 Task: Create a rule when custom fields attachments is set to a date between 1 and 7 working days ago by anyone.
Action: Mouse moved to (1018, 87)
Screenshot: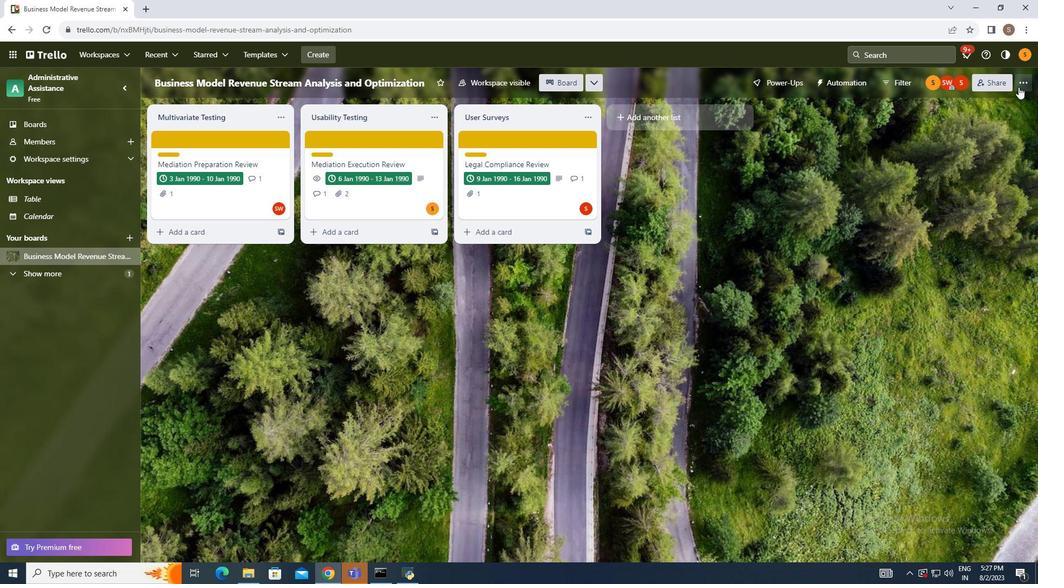 
Action: Mouse pressed left at (1018, 87)
Screenshot: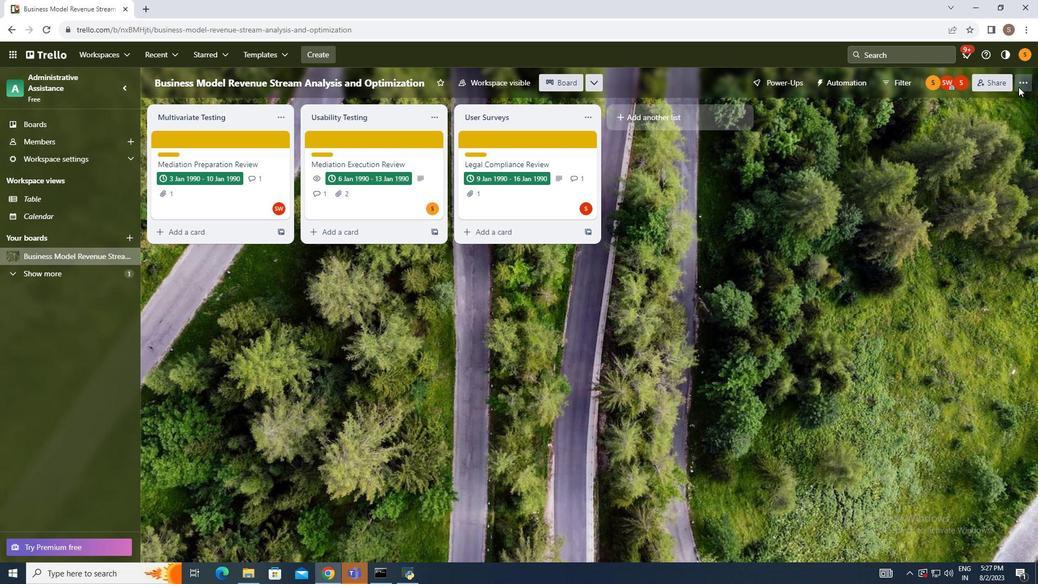 
Action: Mouse moved to (949, 230)
Screenshot: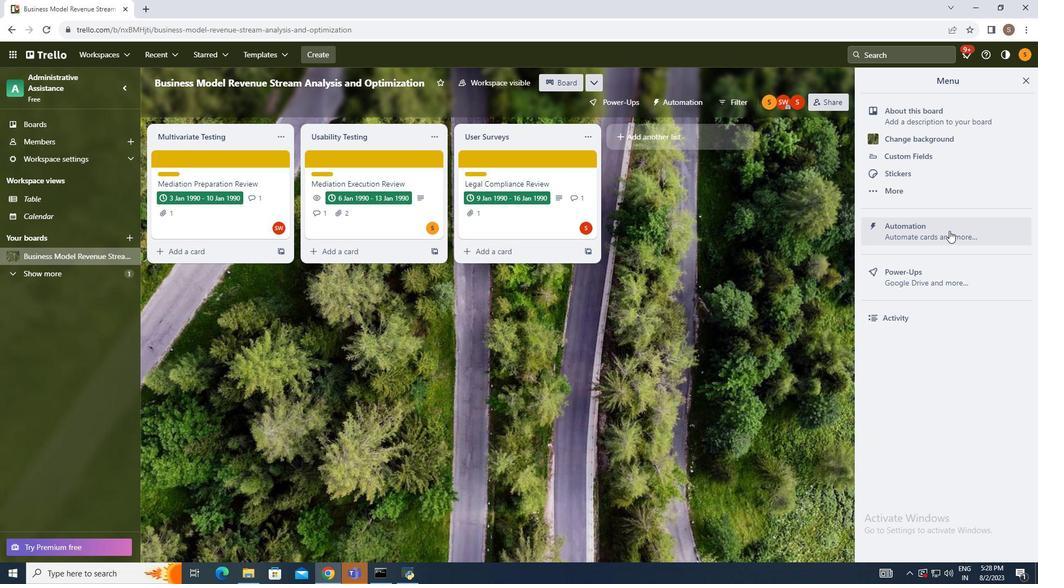 
Action: Mouse pressed left at (949, 230)
Screenshot: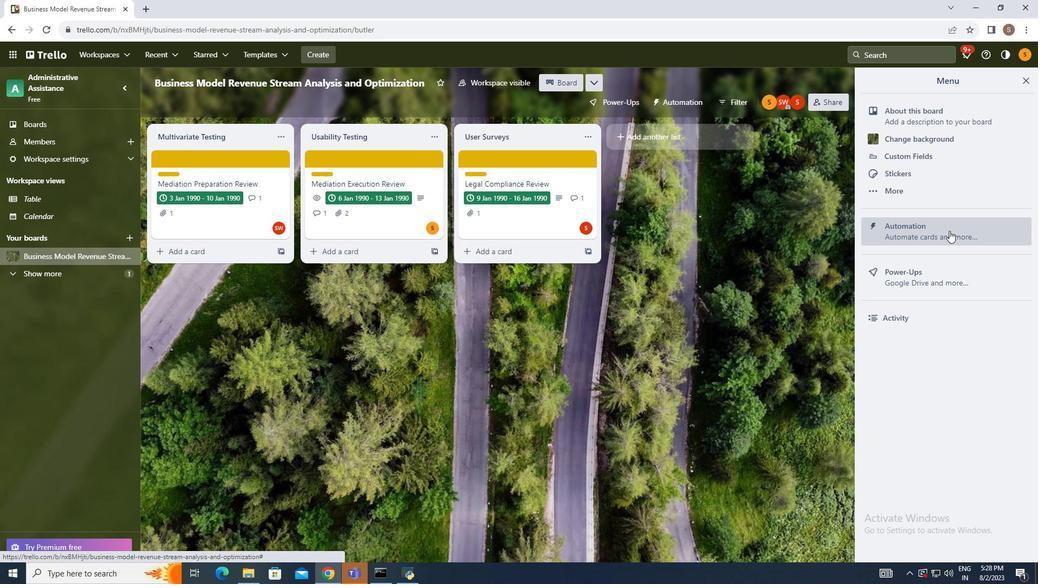 
Action: Mouse moved to (193, 194)
Screenshot: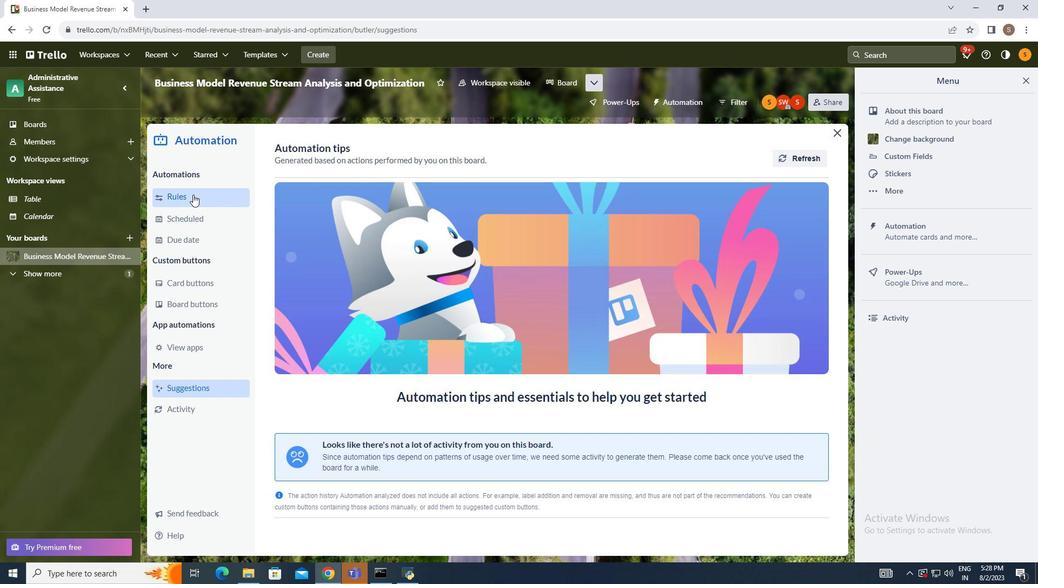 
Action: Mouse pressed left at (193, 194)
Screenshot: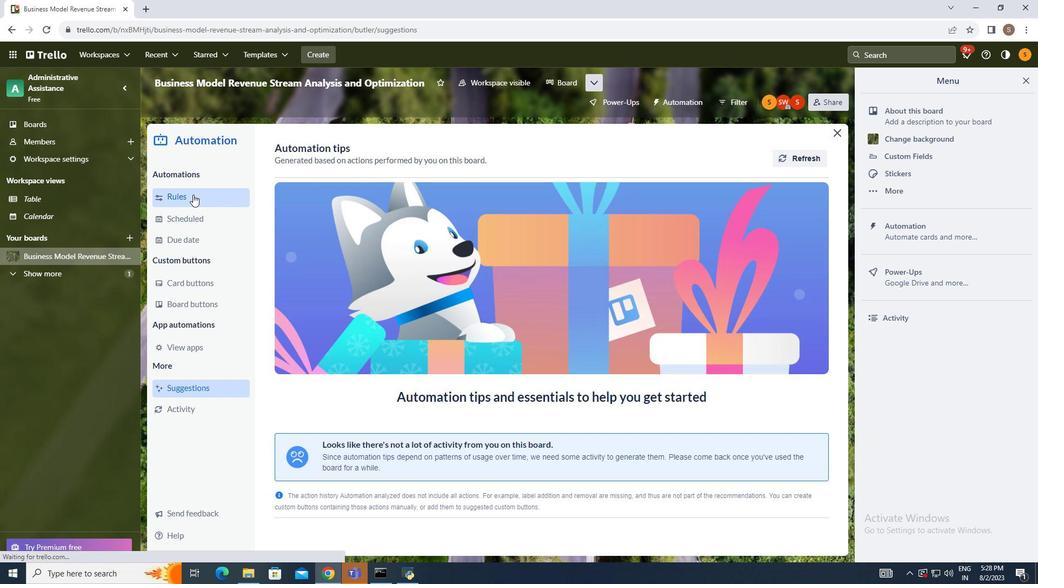 
Action: Mouse moved to (730, 147)
Screenshot: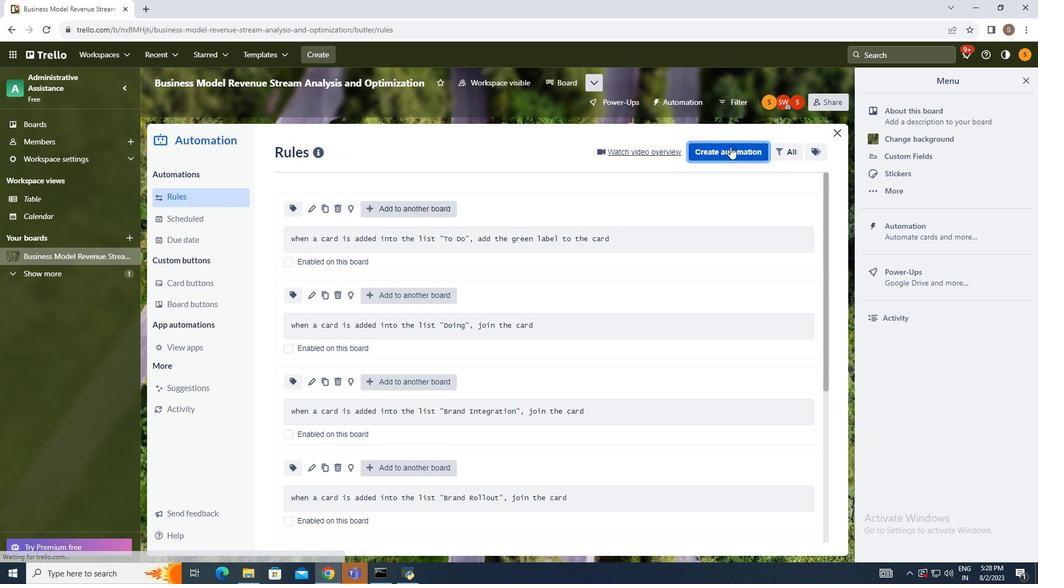 
Action: Mouse pressed left at (730, 147)
Screenshot: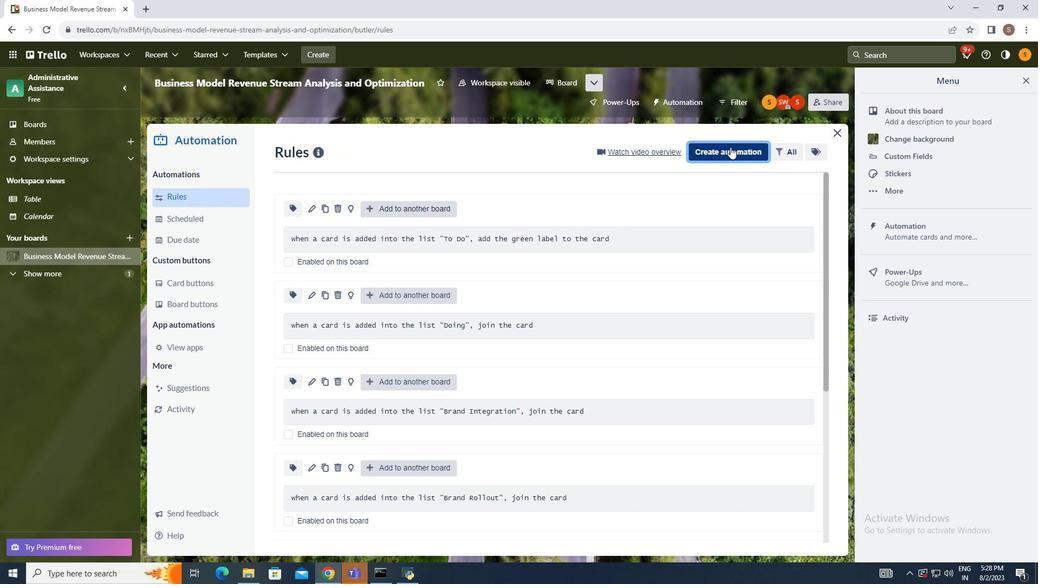 
Action: Mouse moved to (548, 257)
Screenshot: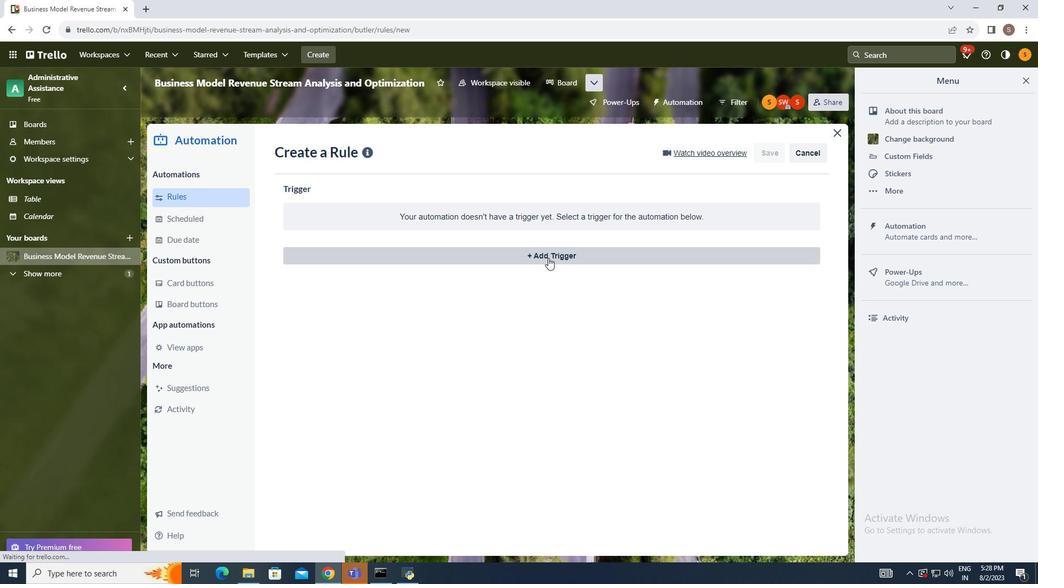 
Action: Mouse pressed left at (548, 257)
Screenshot: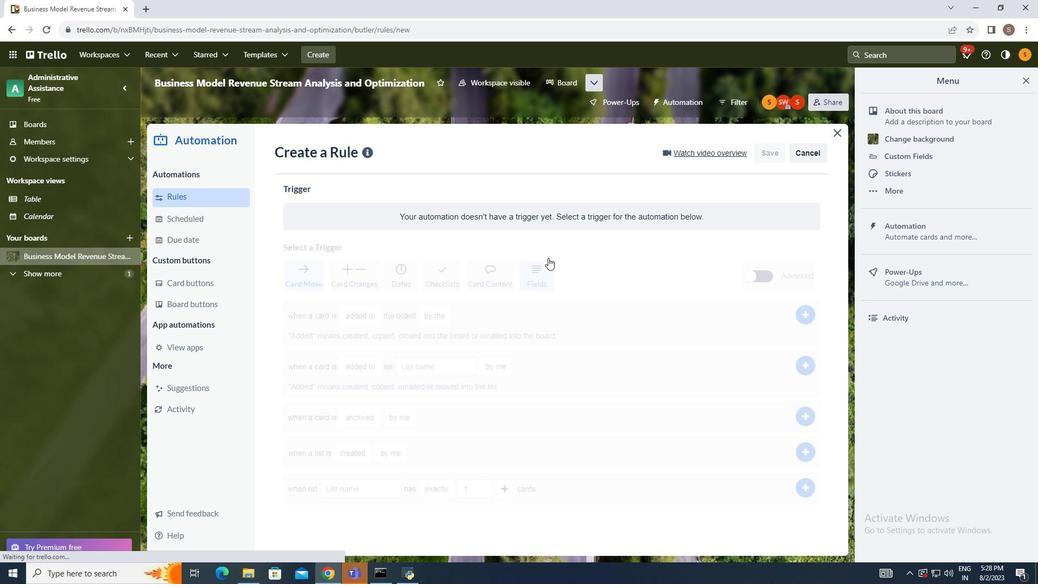
Action: Mouse moved to (534, 292)
Screenshot: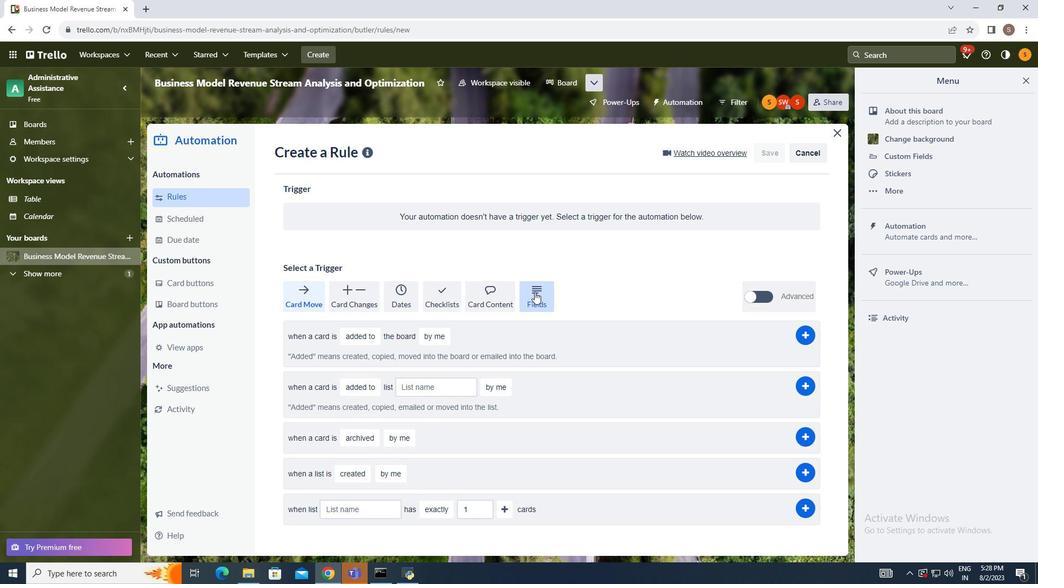
Action: Mouse pressed left at (534, 292)
Screenshot: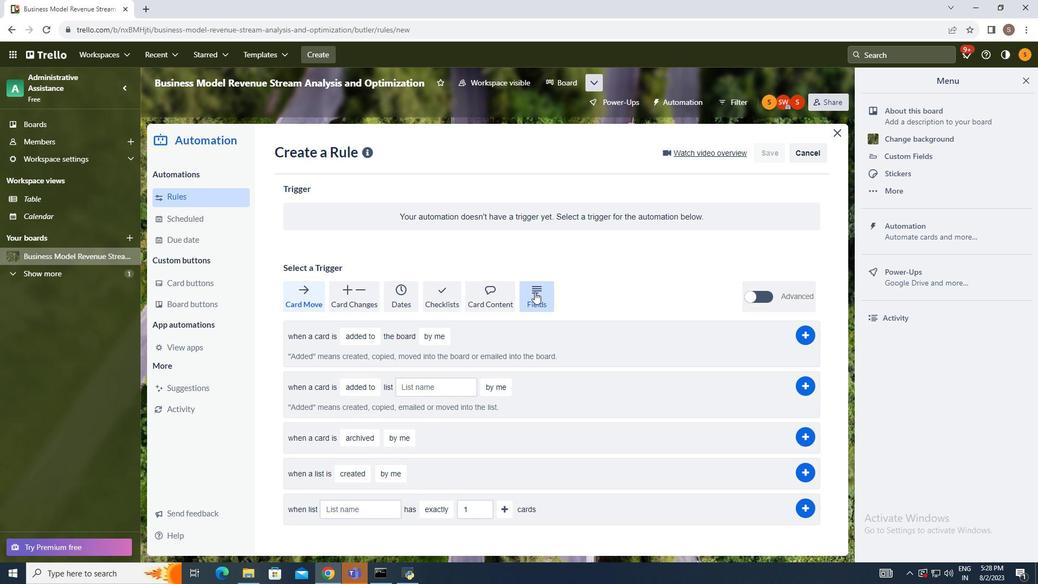 
Action: Mouse moved to (539, 331)
Screenshot: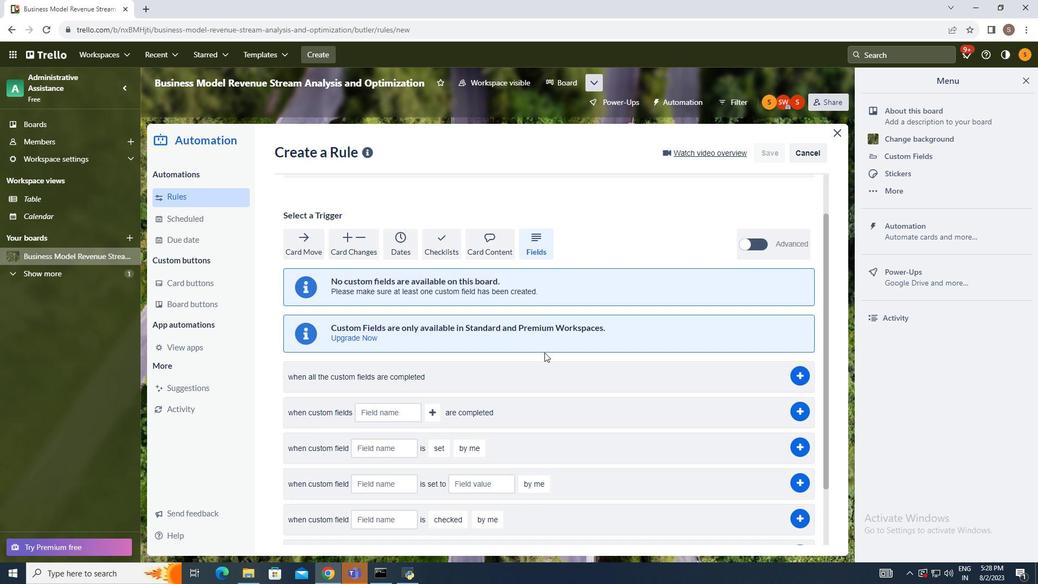 
Action: Mouse scrolled (539, 331) with delta (0, 0)
Screenshot: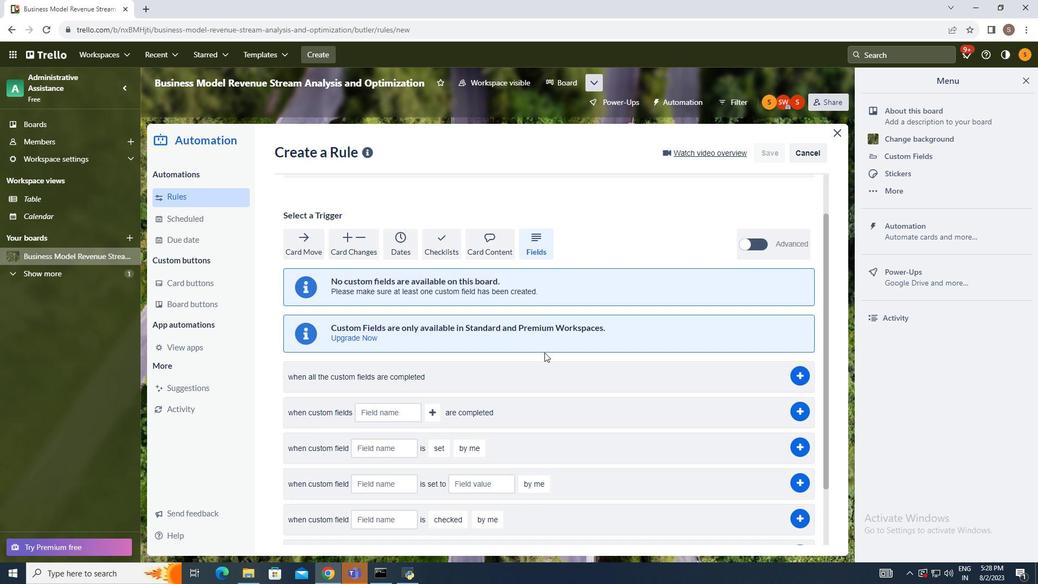 
Action: Mouse moved to (543, 341)
Screenshot: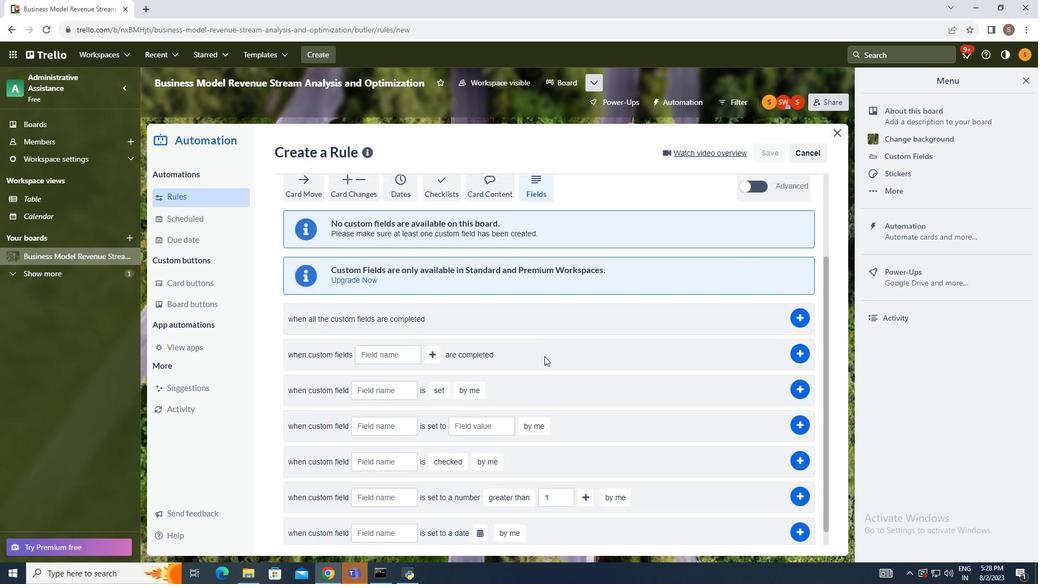 
Action: Mouse scrolled (543, 340) with delta (0, 0)
Screenshot: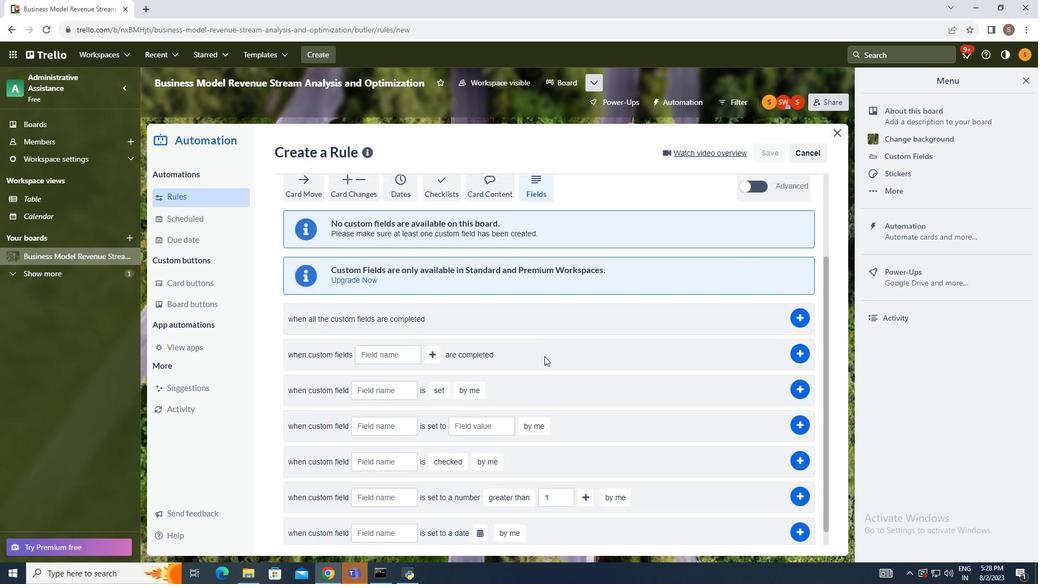 
Action: Mouse moved to (544, 345)
Screenshot: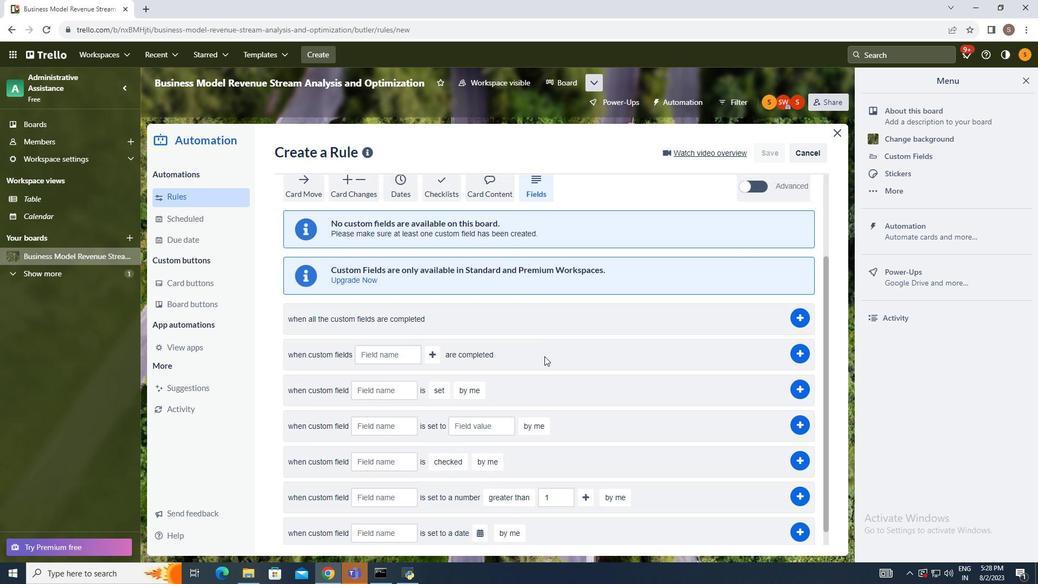 
Action: Mouse scrolled (544, 344) with delta (0, 0)
Screenshot: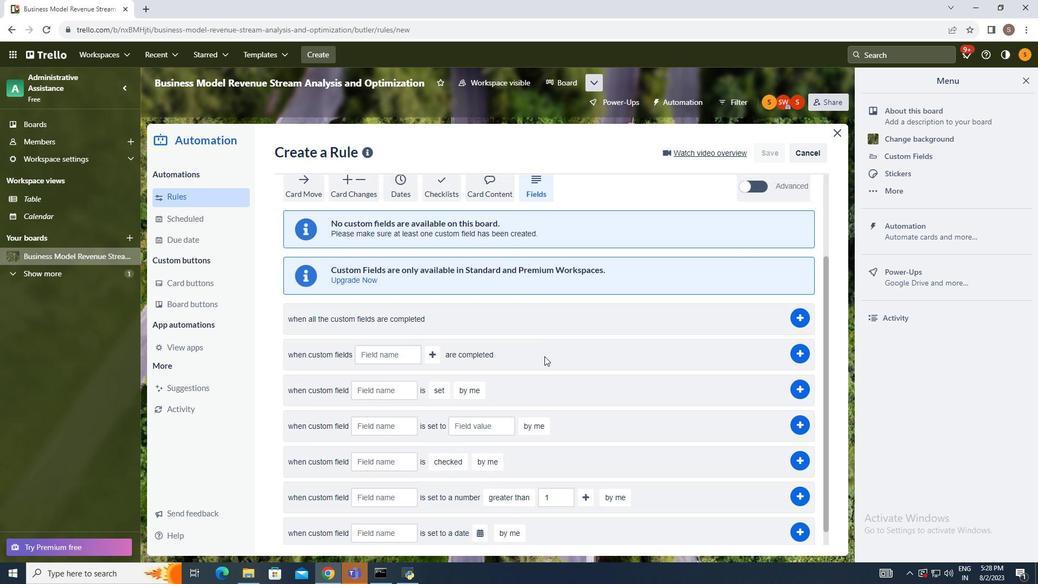 
Action: Mouse moved to (544, 350)
Screenshot: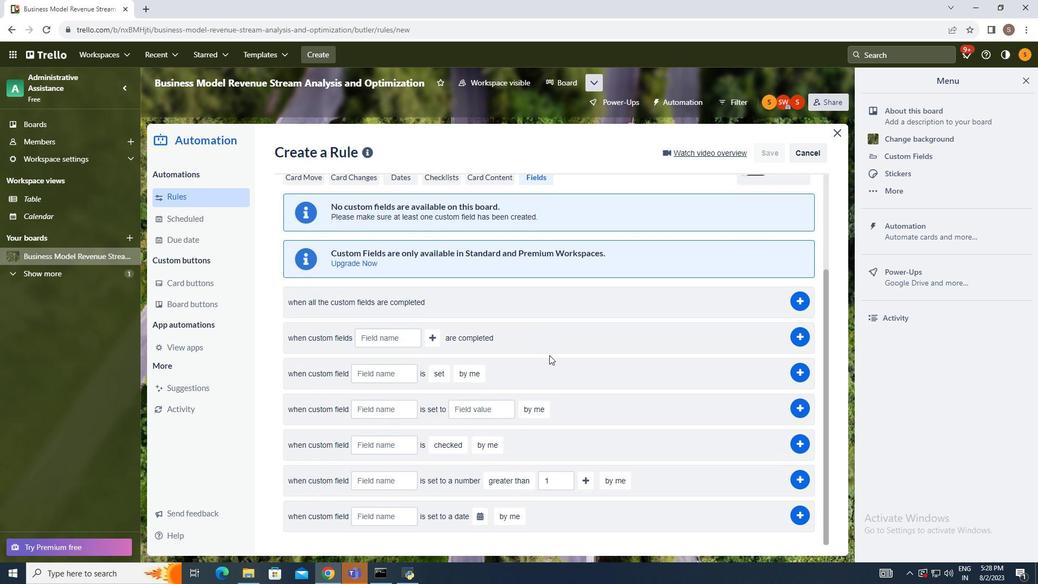 
Action: Mouse scrolled (544, 349) with delta (0, 0)
Screenshot: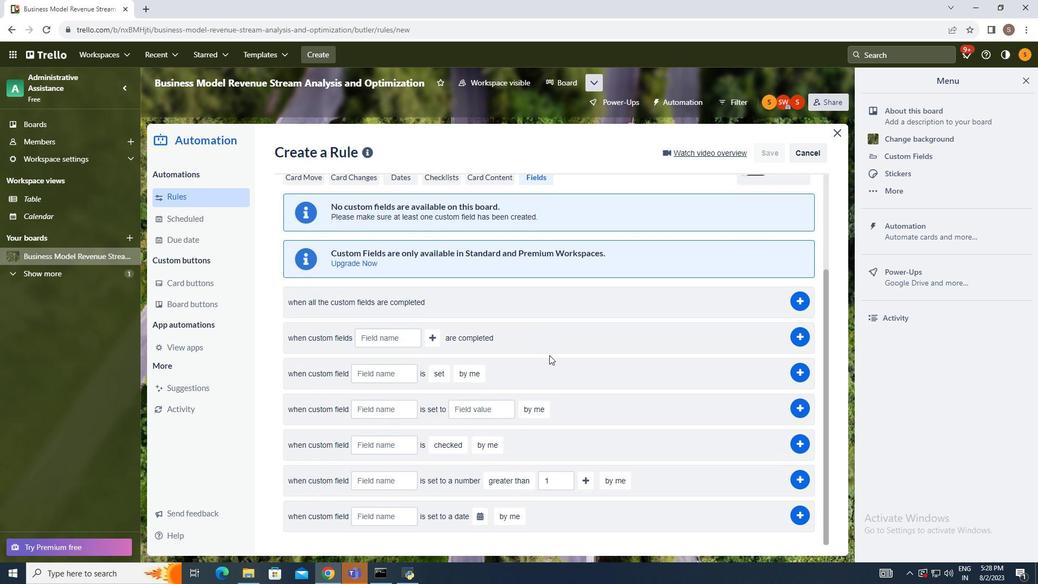 
Action: Mouse moved to (544, 352)
Screenshot: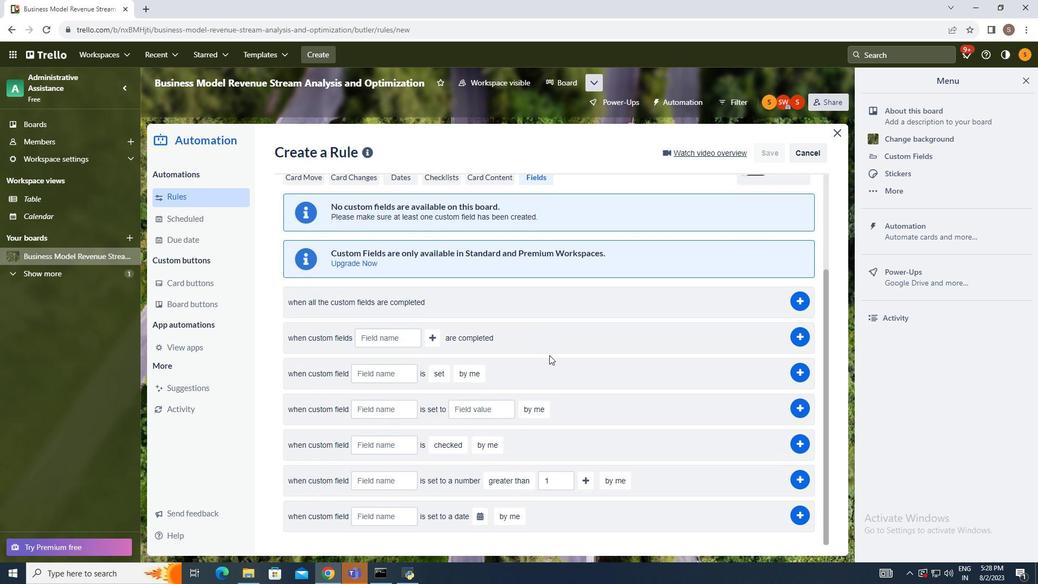 
Action: Mouse scrolled (544, 351) with delta (0, 0)
Screenshot: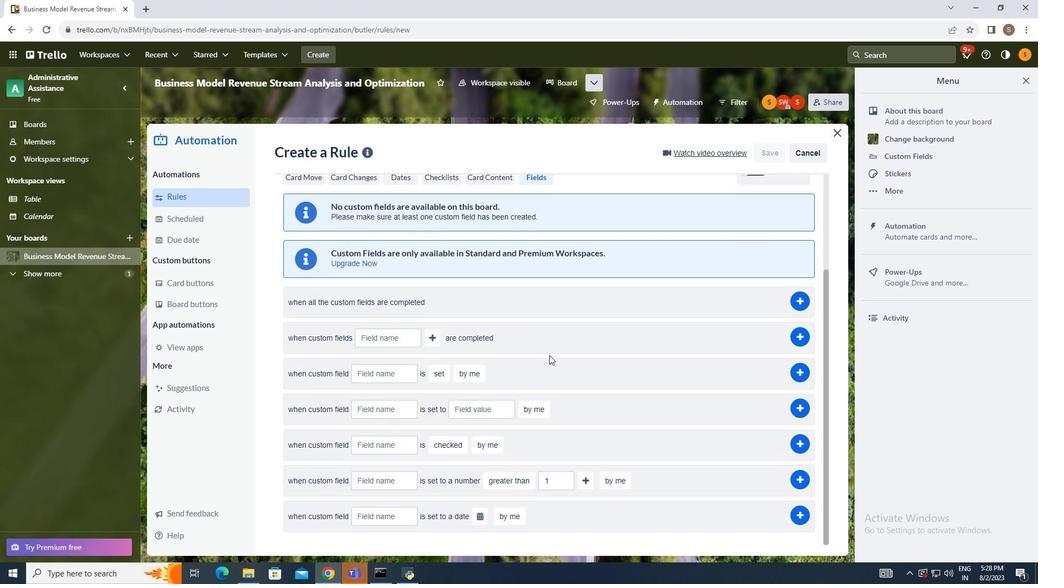 
Action: Mouse moved to (369, 514)
Screenshot: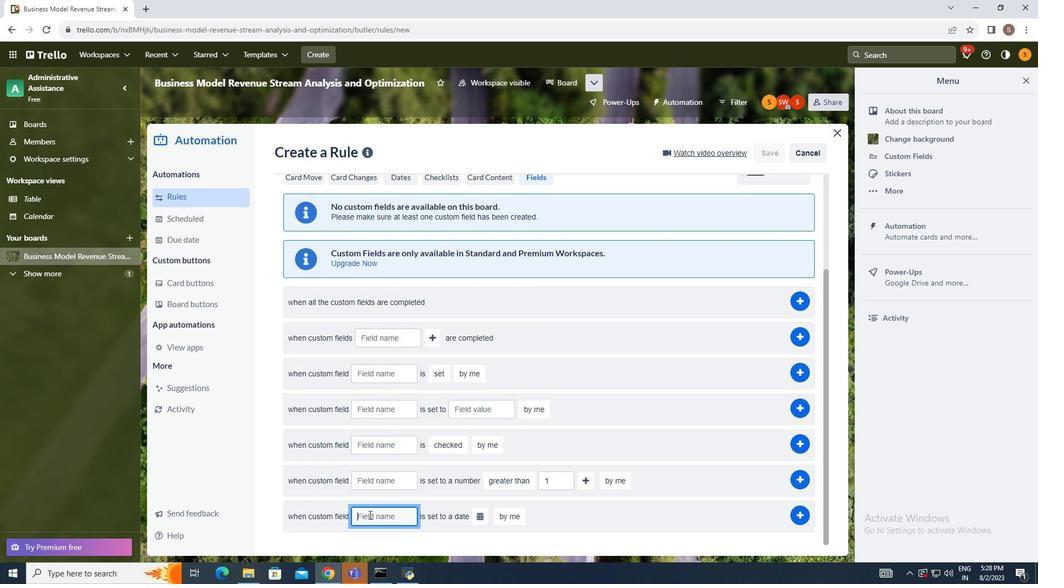 
Action: Mouse pressed left at (369, 514)
Screenshot: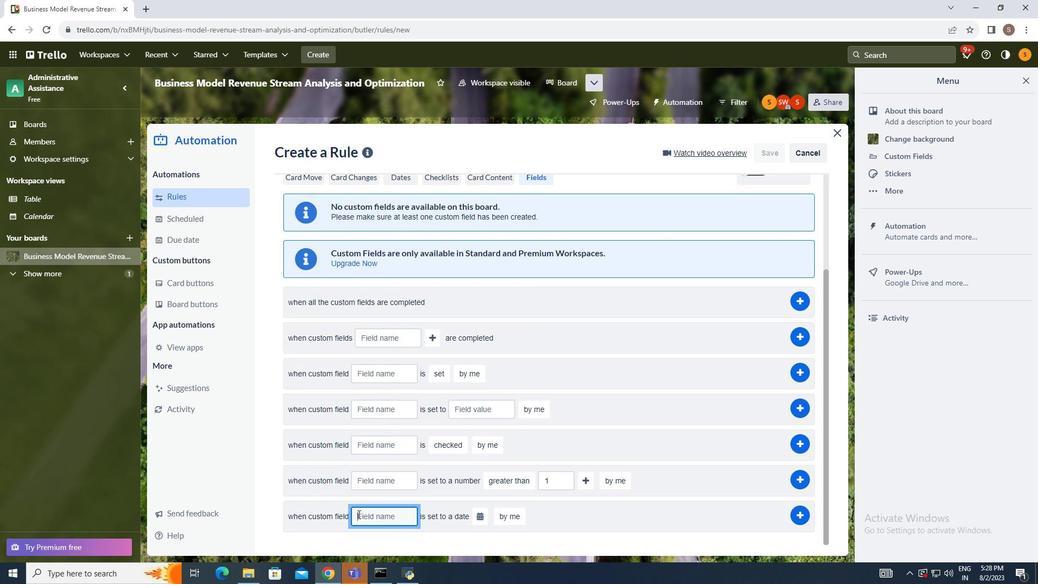 
Action: Mouse moved to (253, 449)
Screenshot: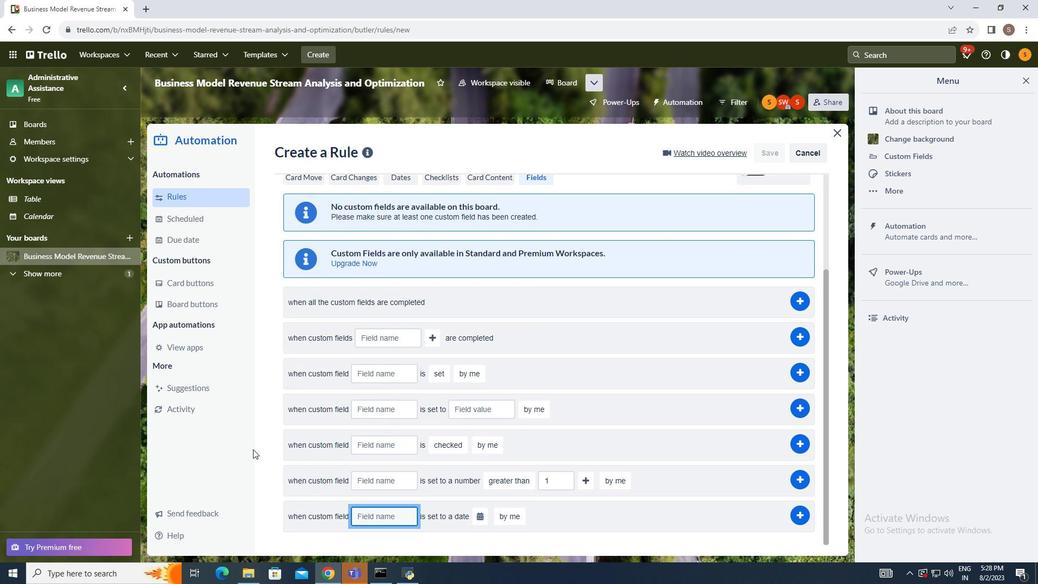 
Action: Key pressed attachments
Screenshot: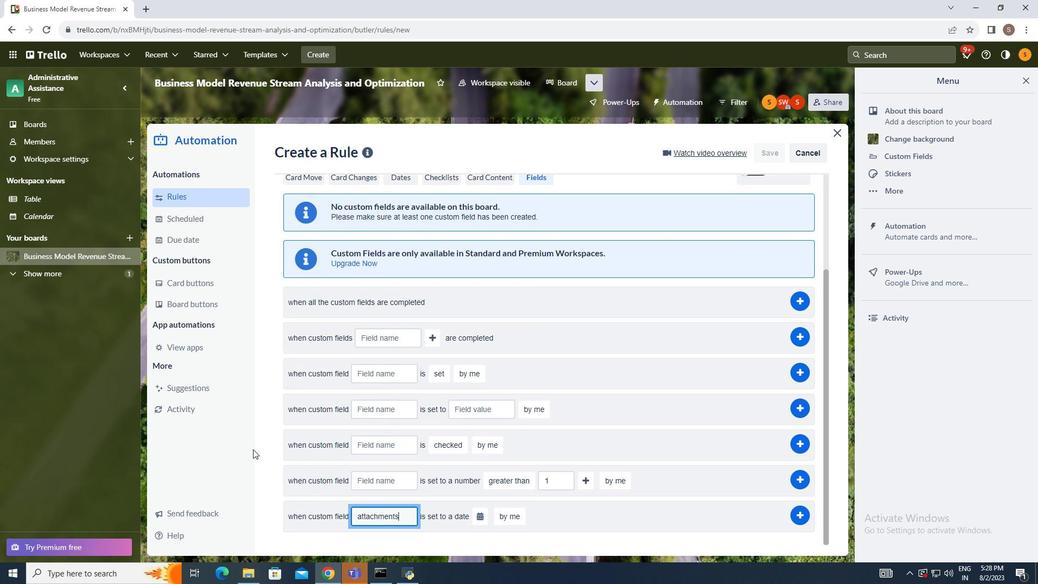 
Action: Mouse moved to (480, 514)
Screenshot: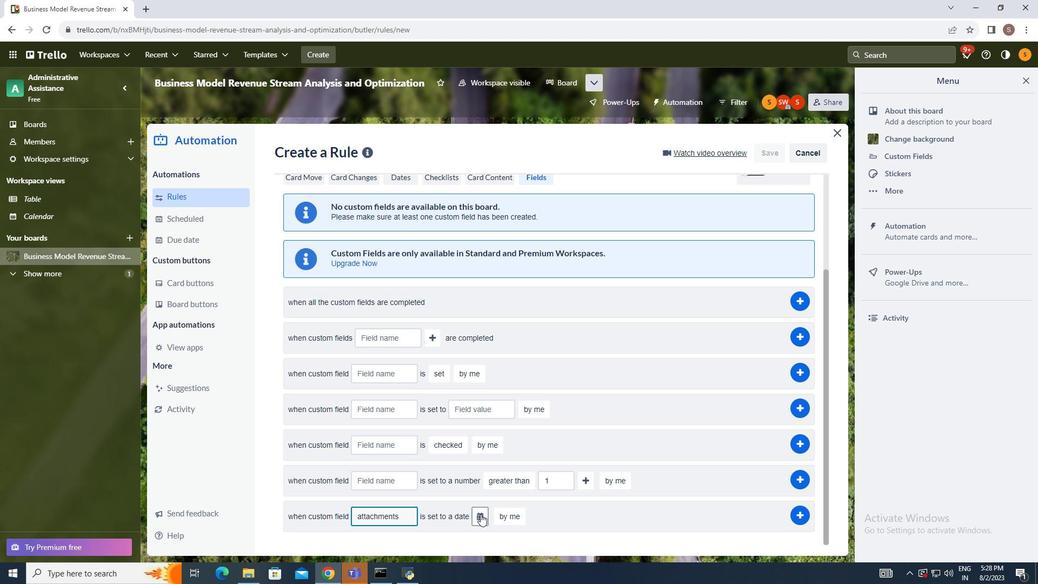 
Action: Mouse pressed left at (480, 514)
Screenshot: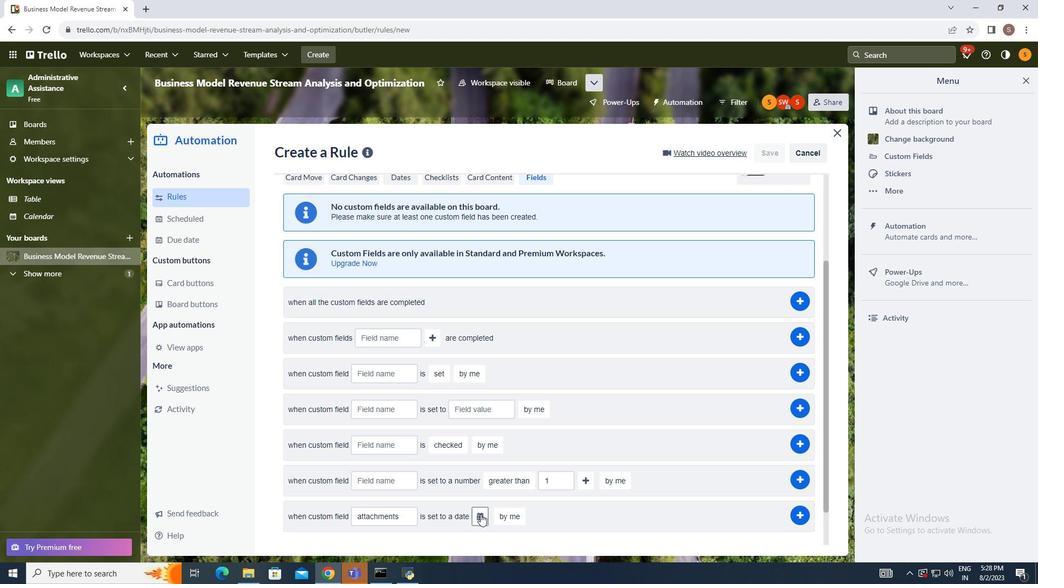 
Action: Mouse moved to (439, 514)
Screenshot: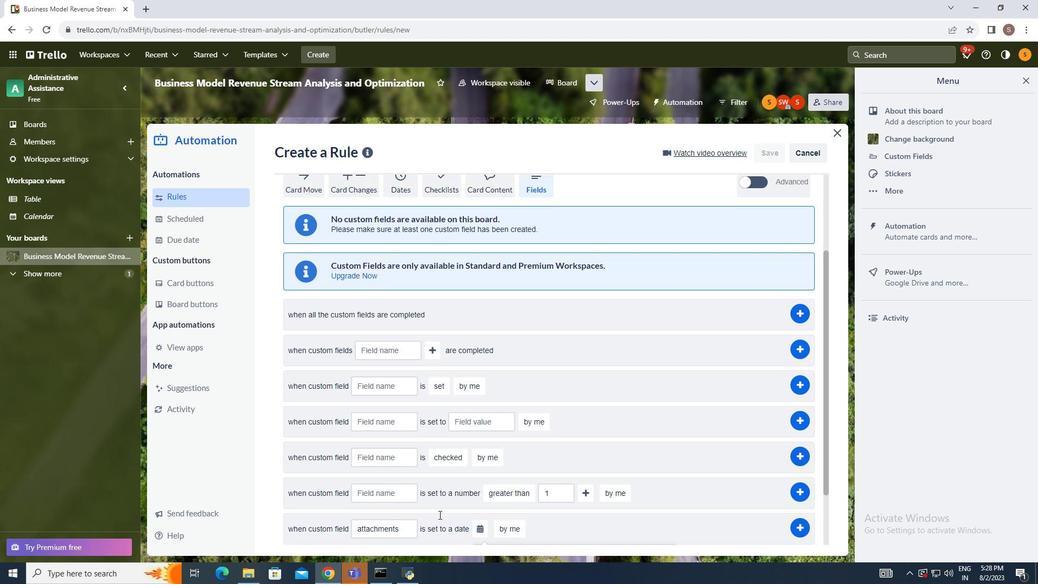
Action: Mouse scrolled (439, 515) with delta (0, 0)
Screenshot: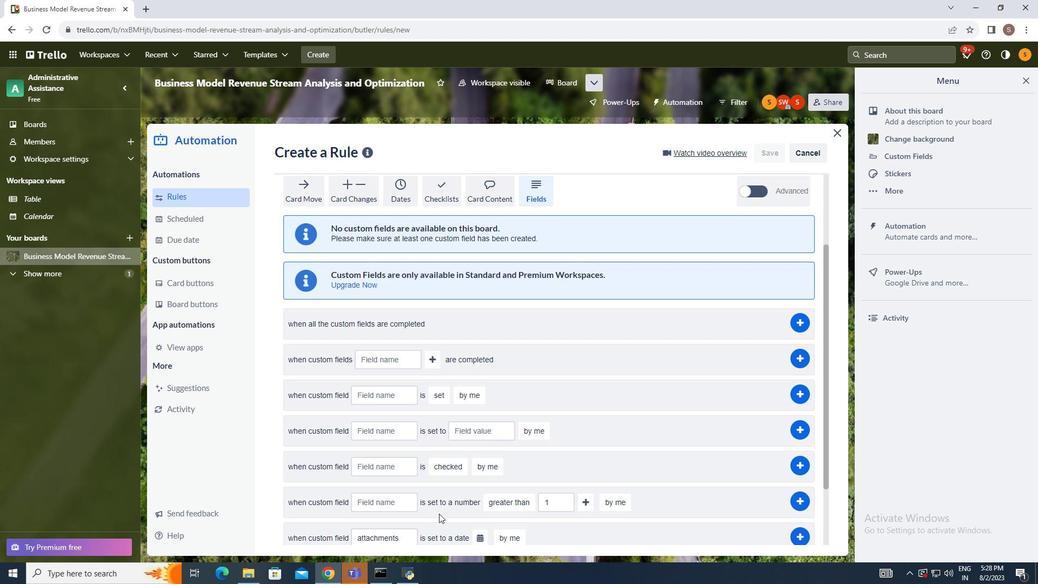 
Action: Mouse scrolled (439, 514) with delta (0, 0)
Screenshot: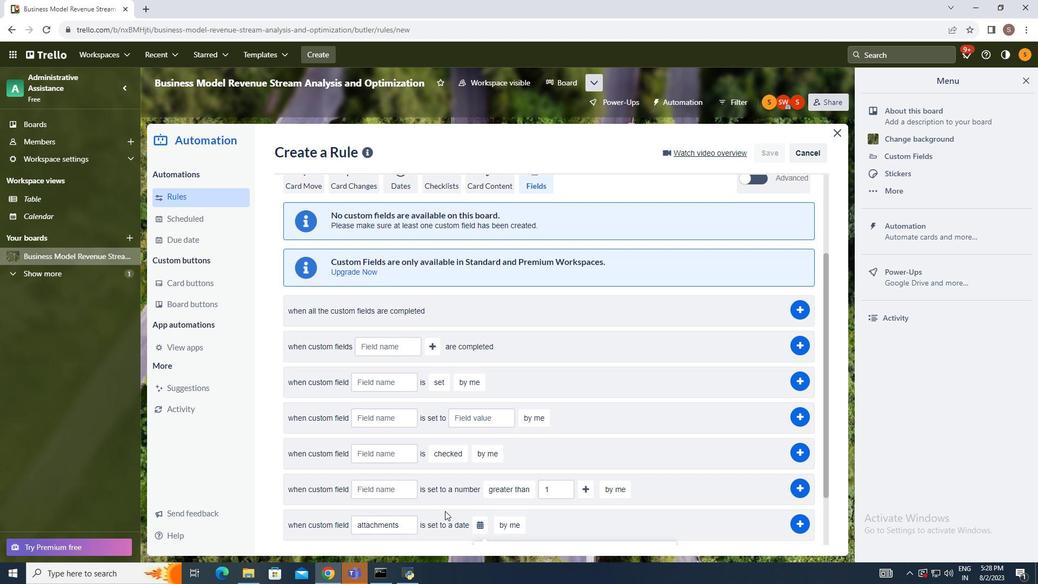
Action: Mouse moved to (438, 514)
Screenshot: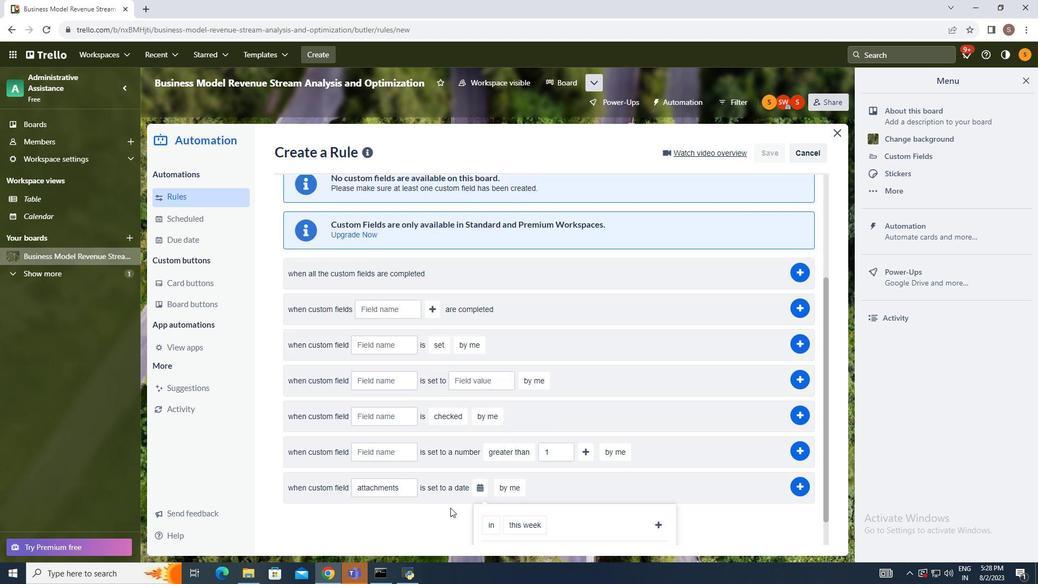 
Action: Mouse scrolled (438, 514) with delta (0, 0)
Screenshot: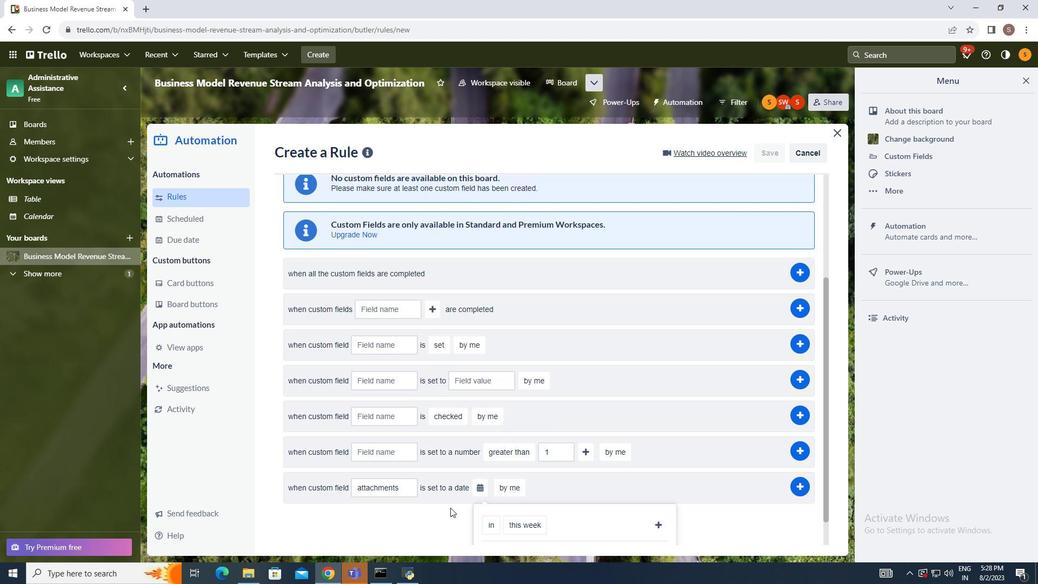 
Action: Mouse moved to (440, 513)
Screenshot: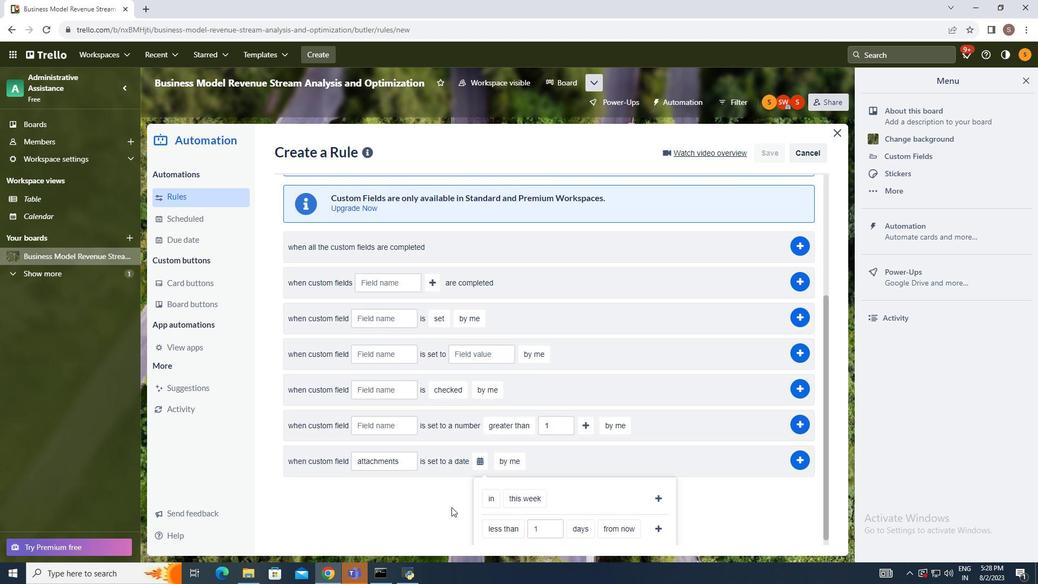 
Action: Mouse scrolled (440, 512) with delta (0, 0)
Screenshot: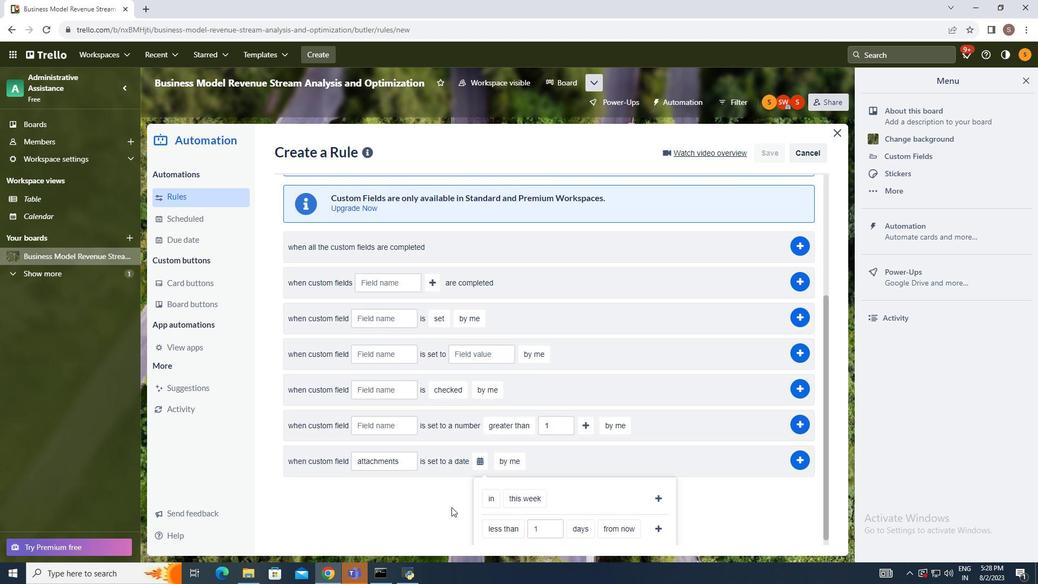 
Action: Mouse moved to (451, 507)
Screenshot: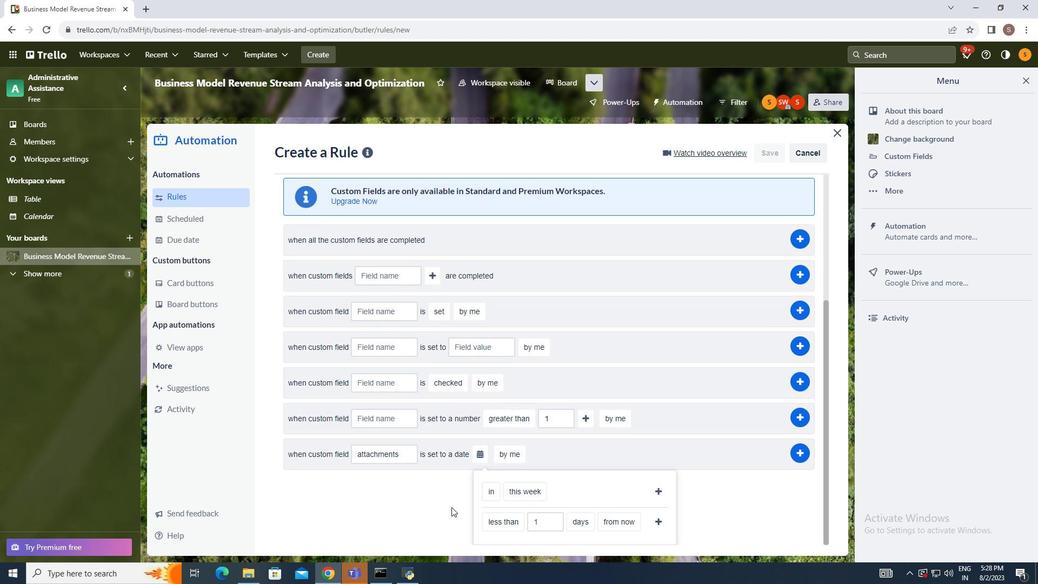 
Action: Mouse scrolled (451, 506) with delta (0, 0)
Screenshot: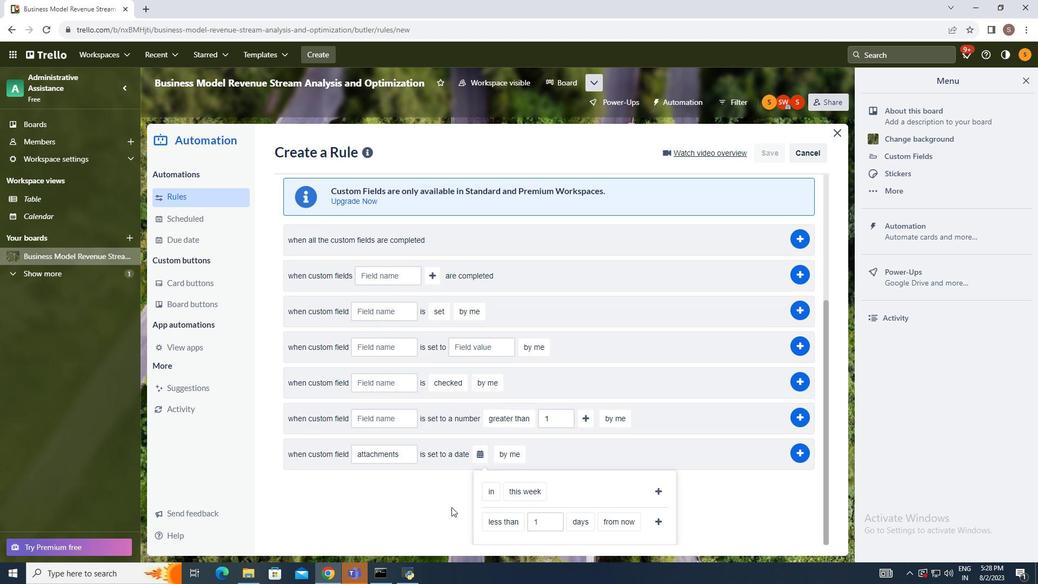 
Action: Mouse moved to (501, 521)
Screenshot: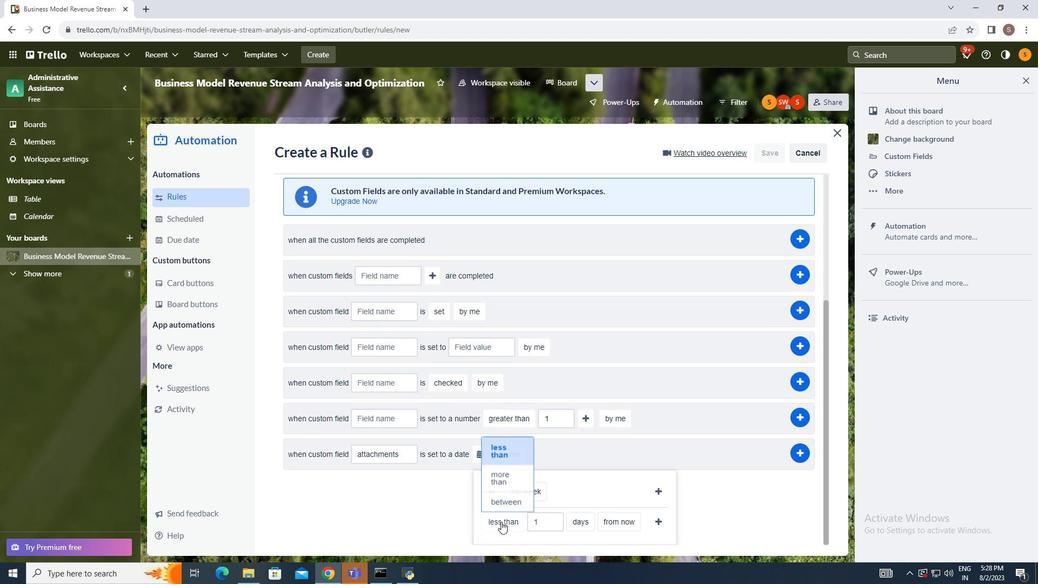
Action: Mouse pressed left at (501, 521)
Screenshot: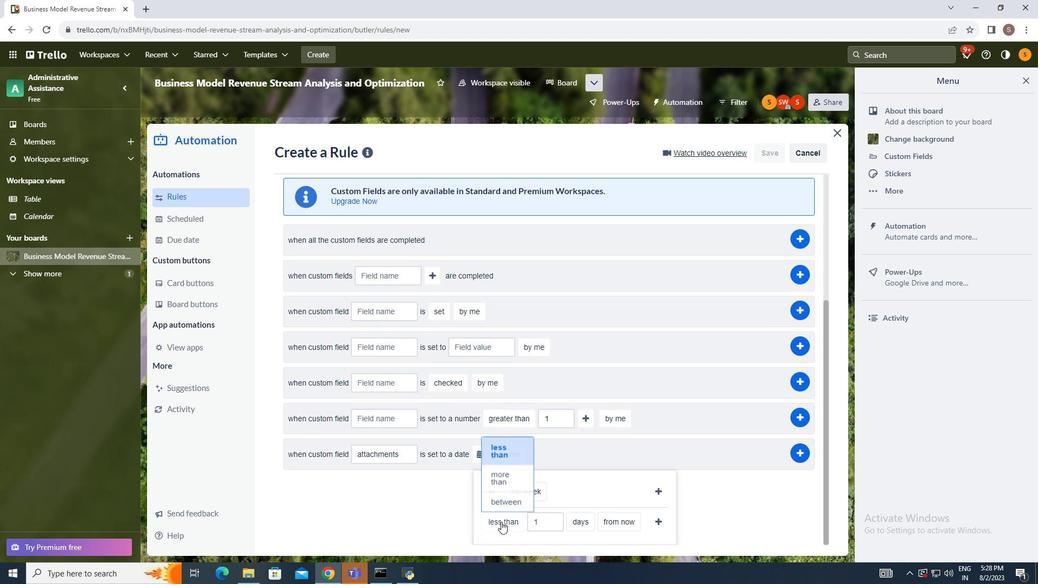 
Action: Mouse moved to (500, 503)
Screenshot: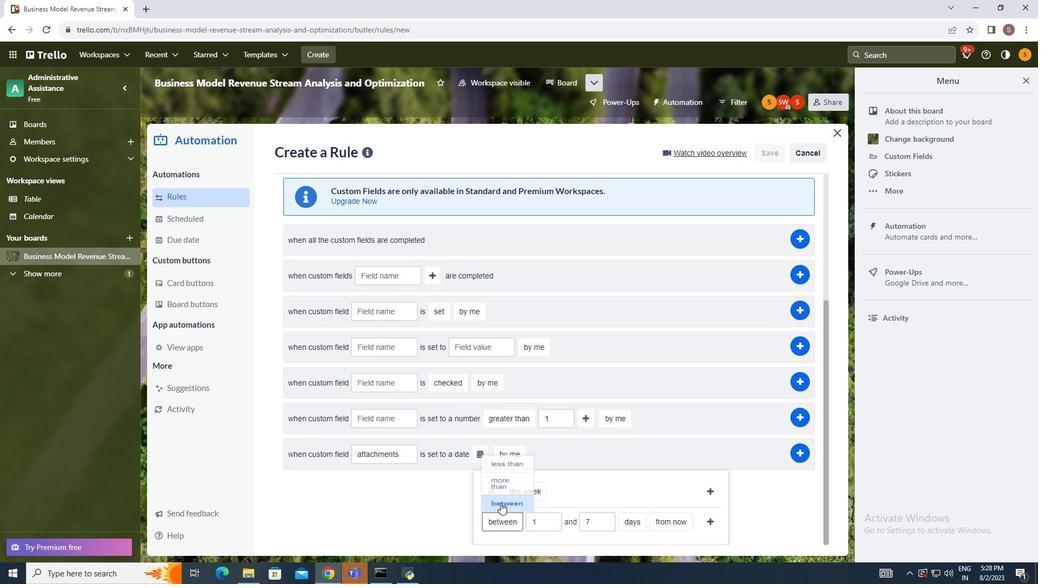 
Action: Mouse pressed left at (500, 503)
Screenshot: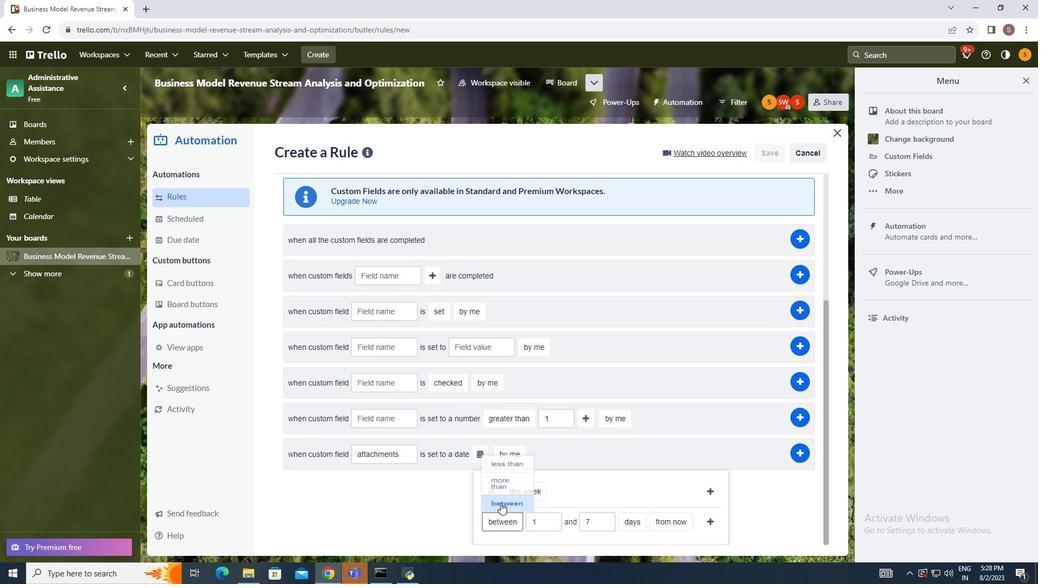 
Action: Mouse moved to (637, 525)
Screenshot: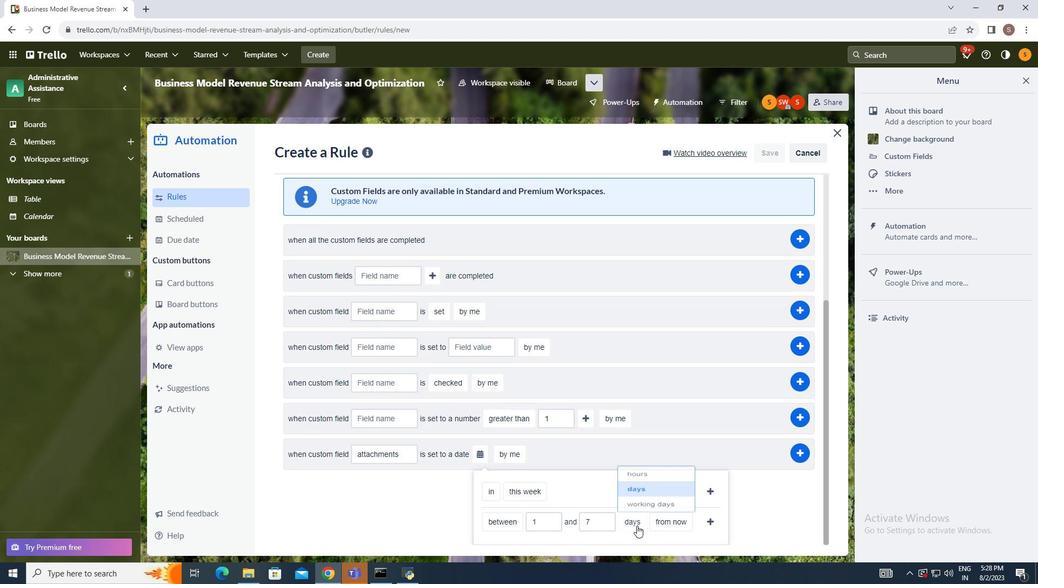 
Action: Mouse pressed left at (637, 525)
Screenshot: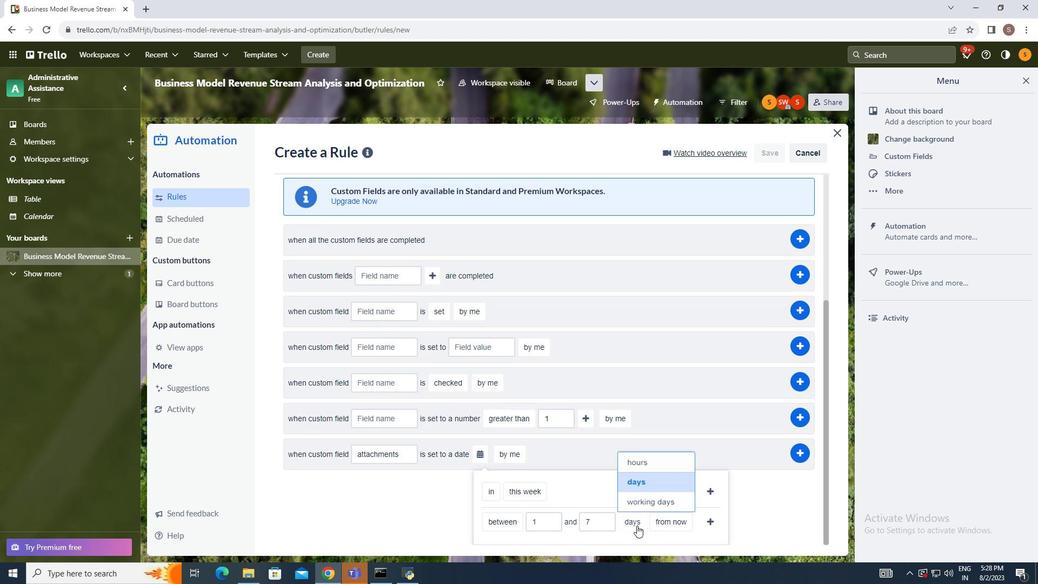 
Action: Mouse moved to (639, 500)
Screenshot: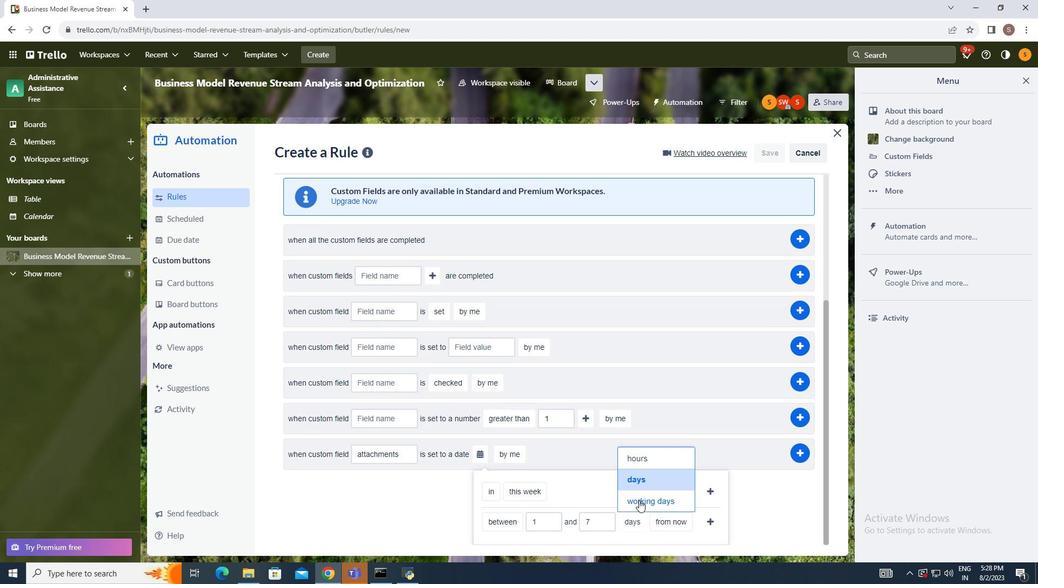 
Action: Mouse pressed left at (639, 500)
Screenshot: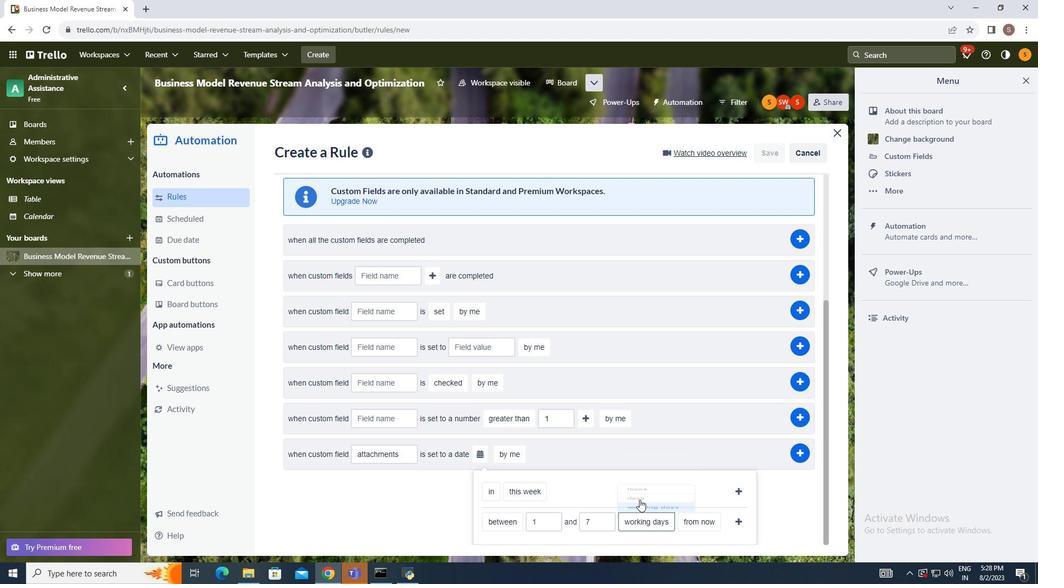 
Action: Mouse moved to (691, 518)
Screenshot: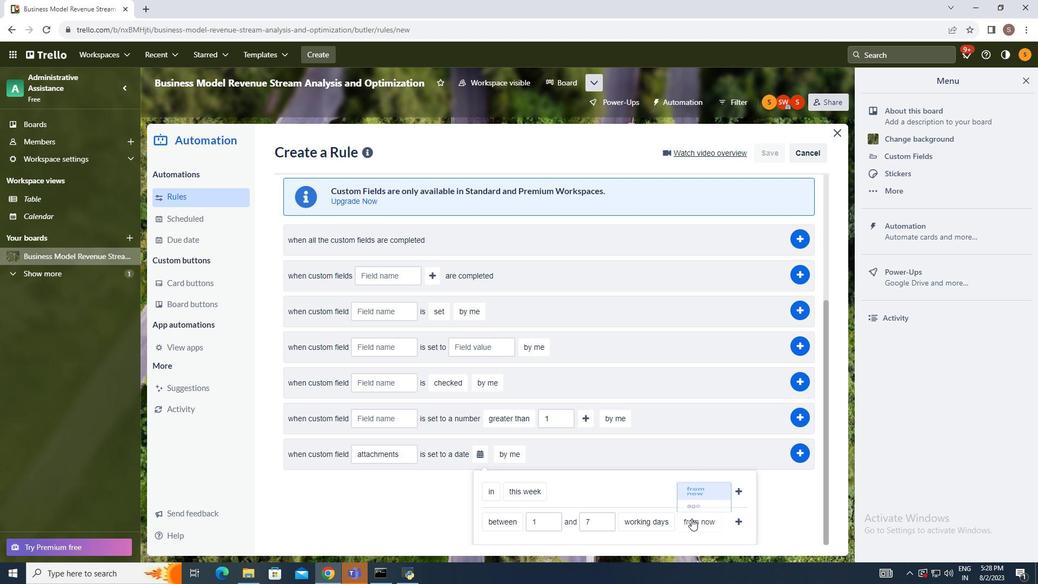
Action: Mouse pressed left at (691, 518)
Screenshot: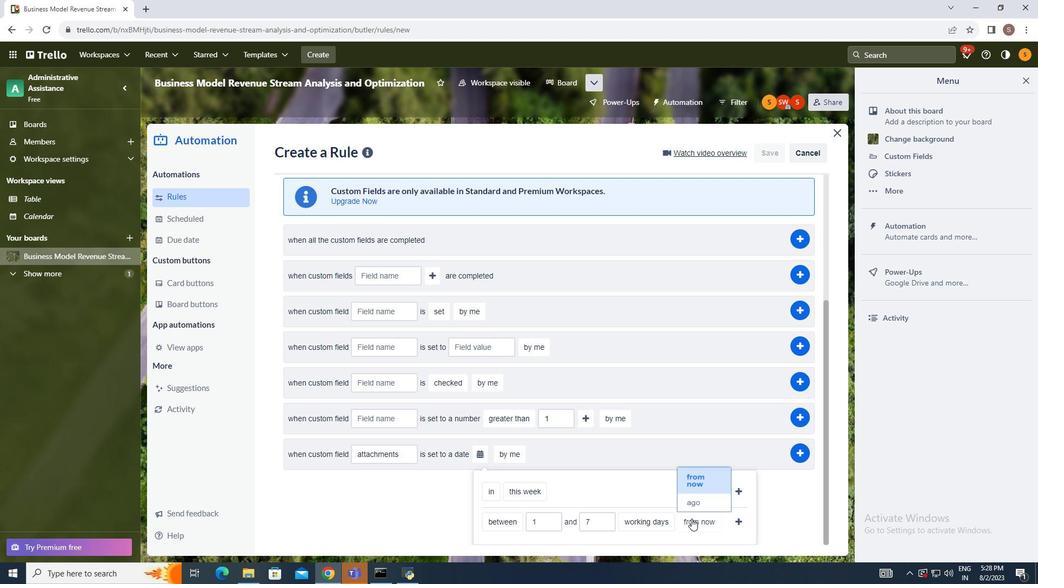
Action: Mouse moved to (694, 500)
Screenshot: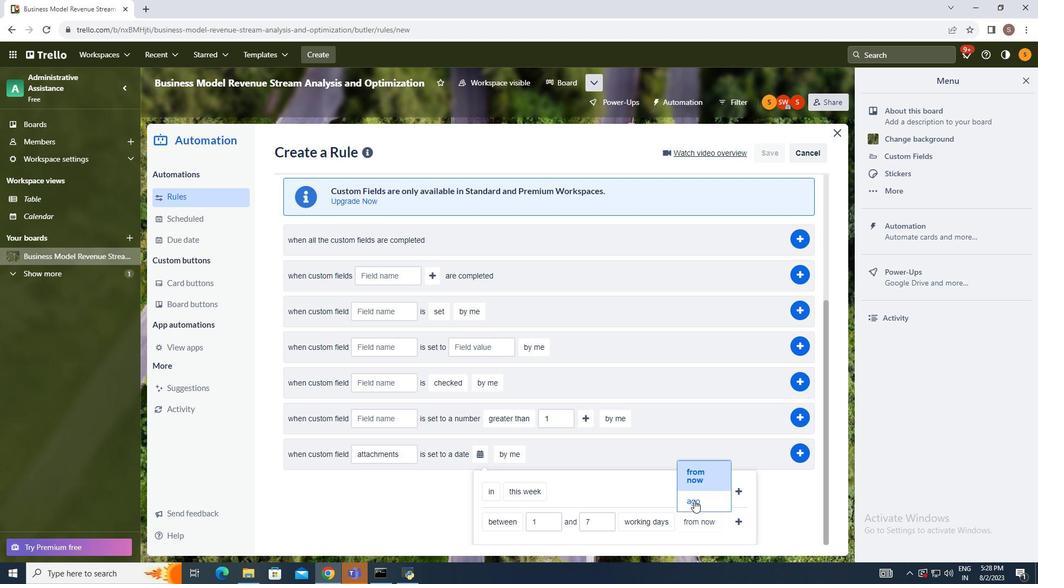 
Action: Mouse pressed left at (694, 500)
Screenshot: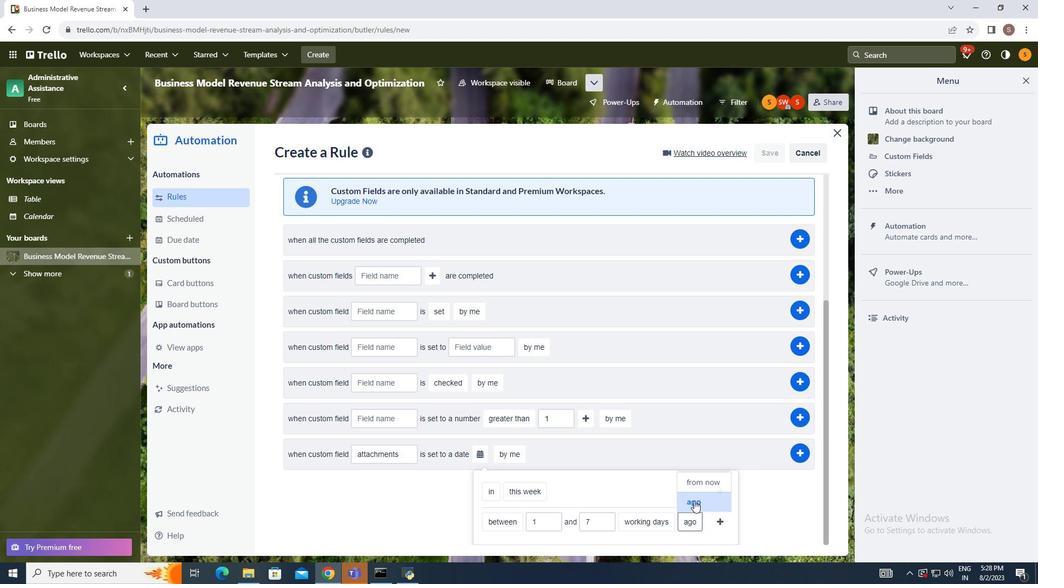 
Action: Mouse moved to (723, 522)
Screenshot: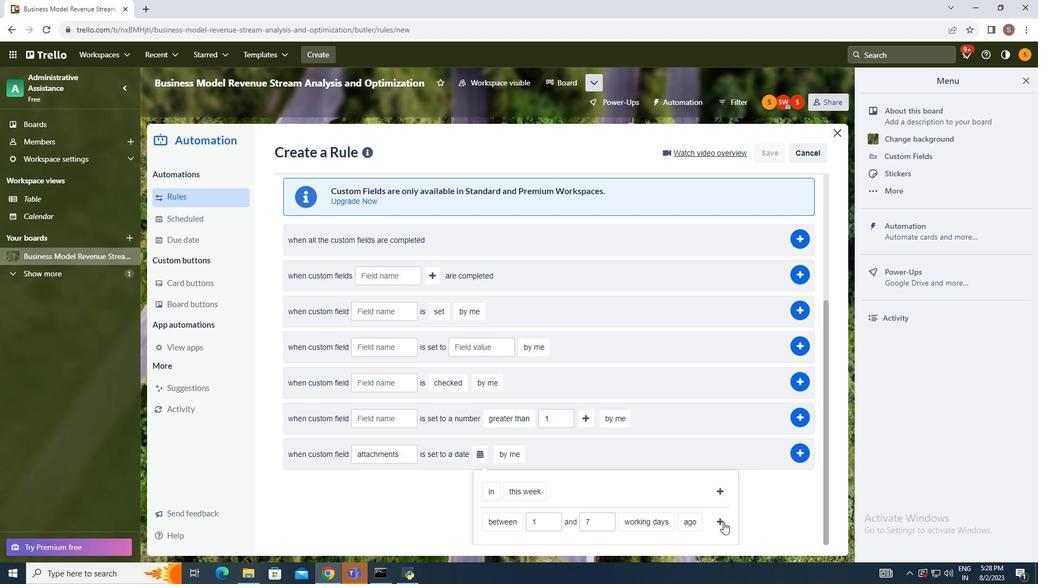 
Action: Mouse pressed left at (723, 522)
Screenshot: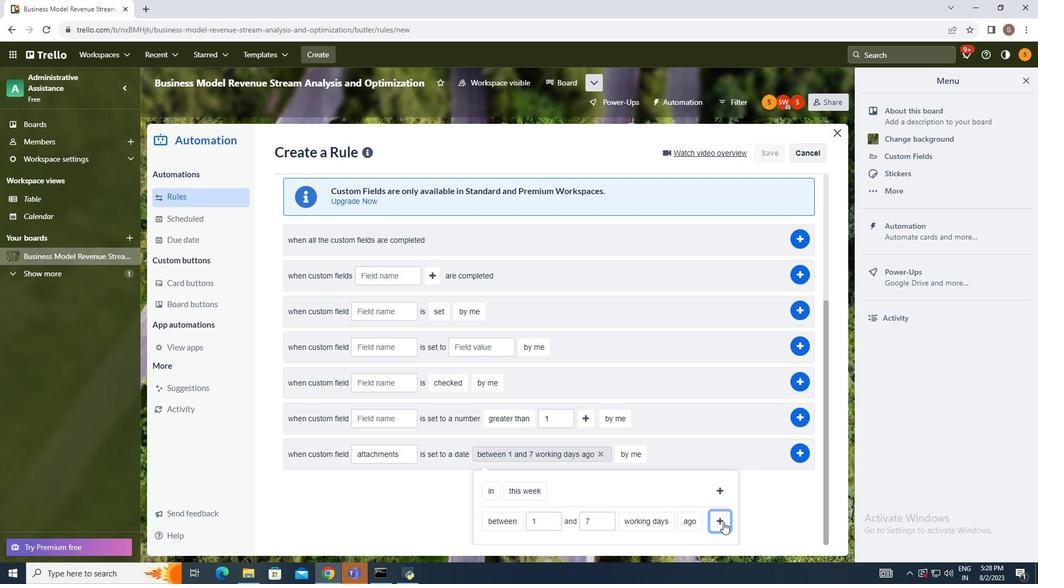 
Action: Mouse moved to (634, 517)
Screenshot: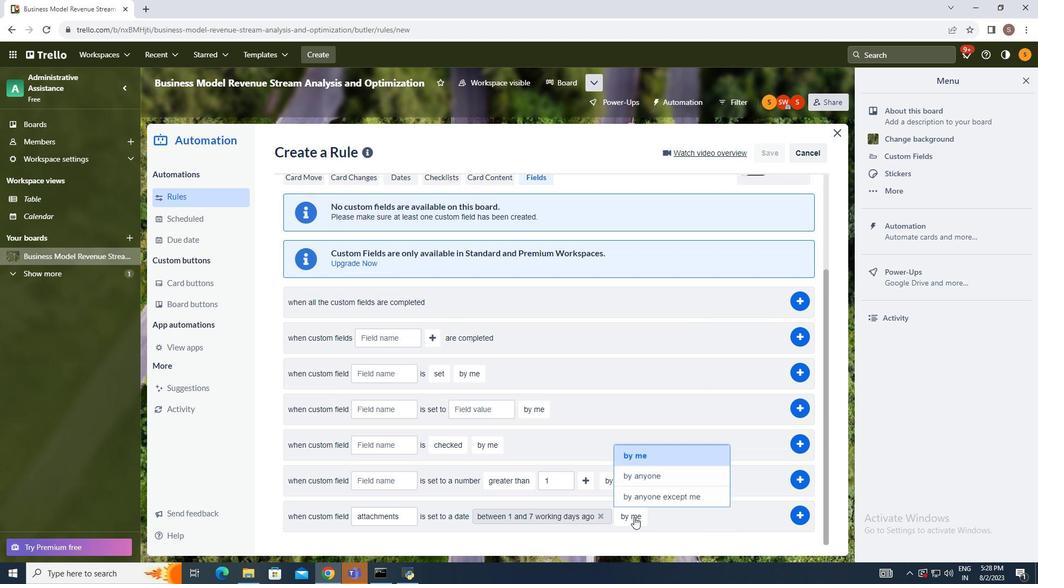 
Action: Mouse pressed left at (634, 517)
Screenshot: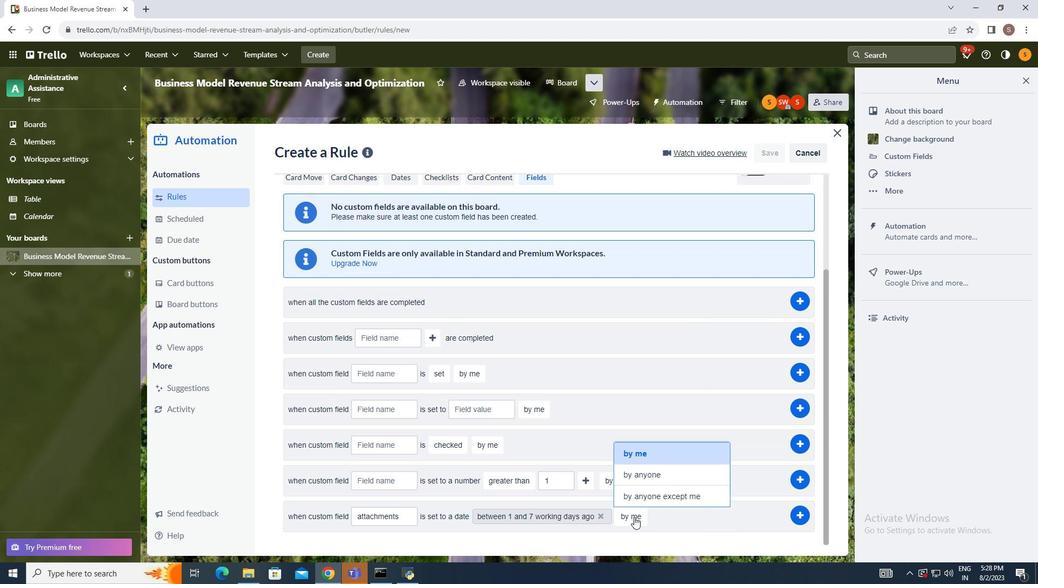 
Action: Mouse moved to (648, 472)
Screenshot: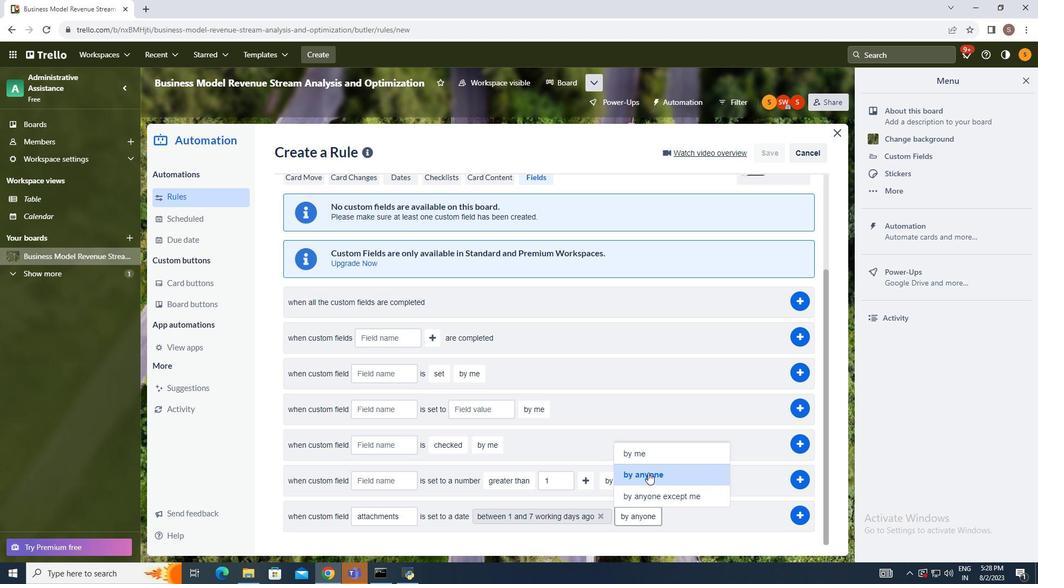 
Action: Mouse pressed left at (648, 472)
Screenshot: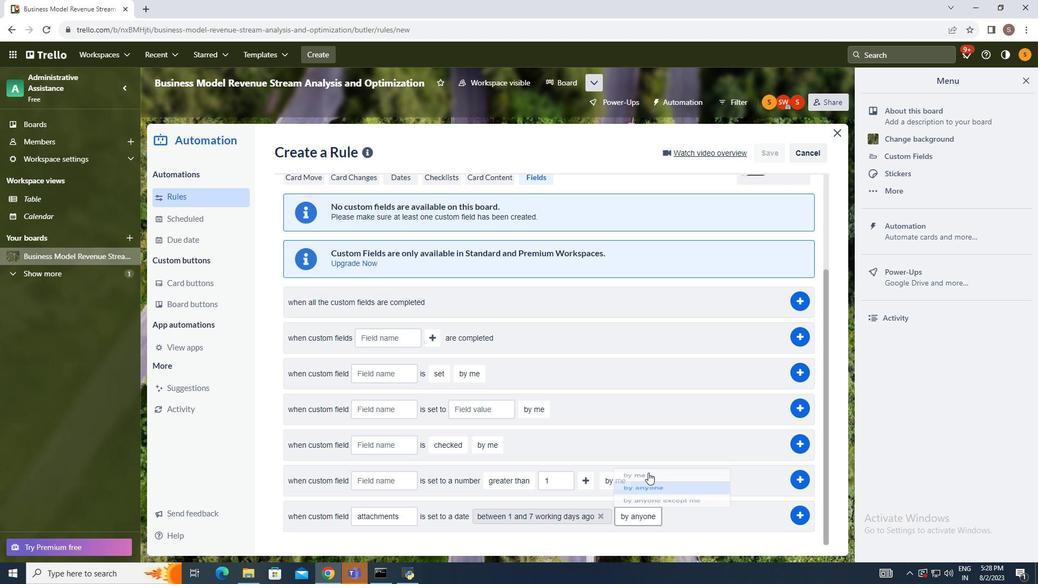 
Action: Mouse moved to (793, 513)
Screenshot: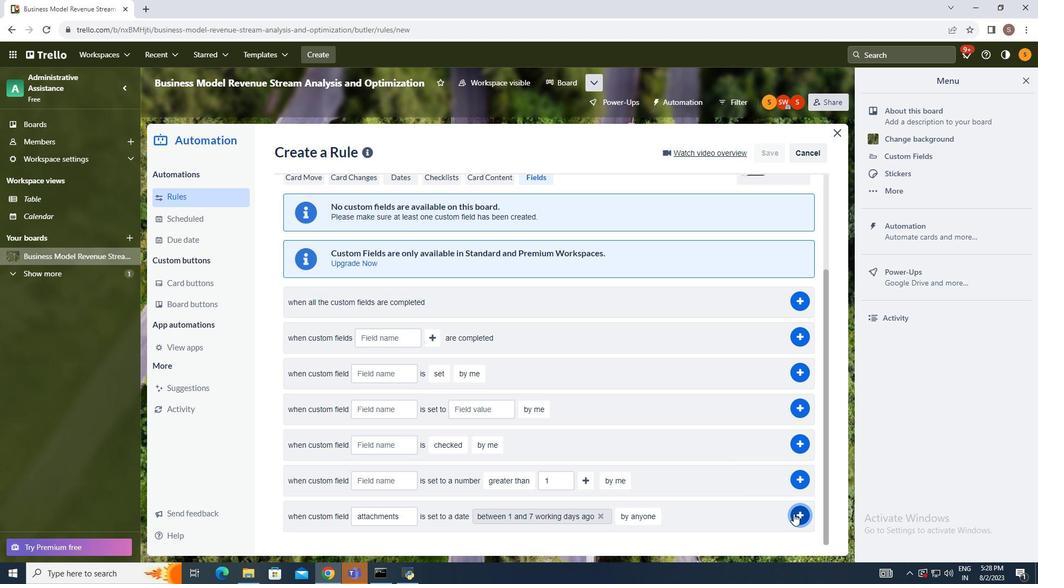 
Action: Mouse pressed left at (793, 513)
Screenshot: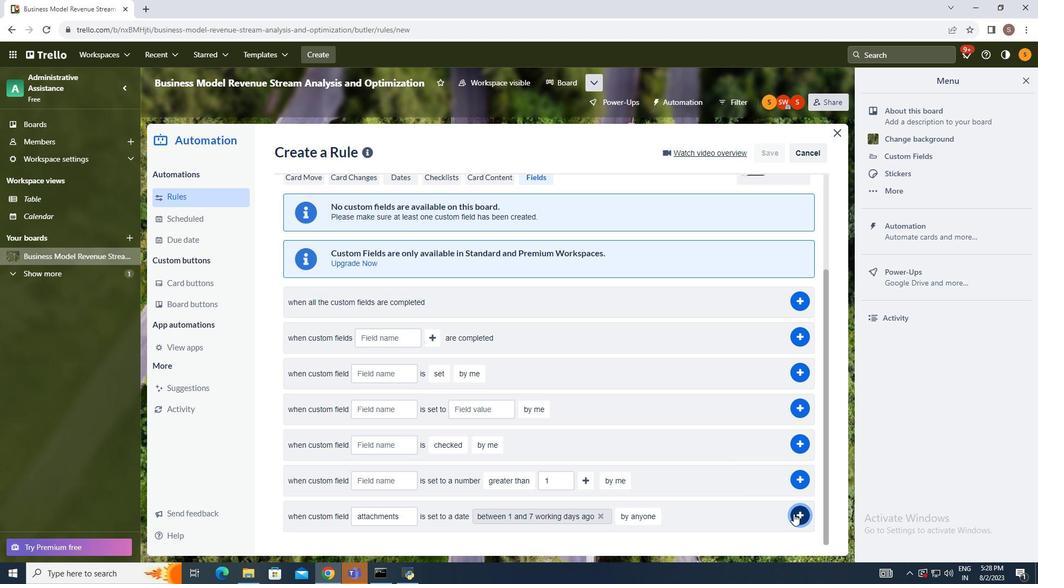 
Action: Mouse moved to (897, 385)
Screenshot: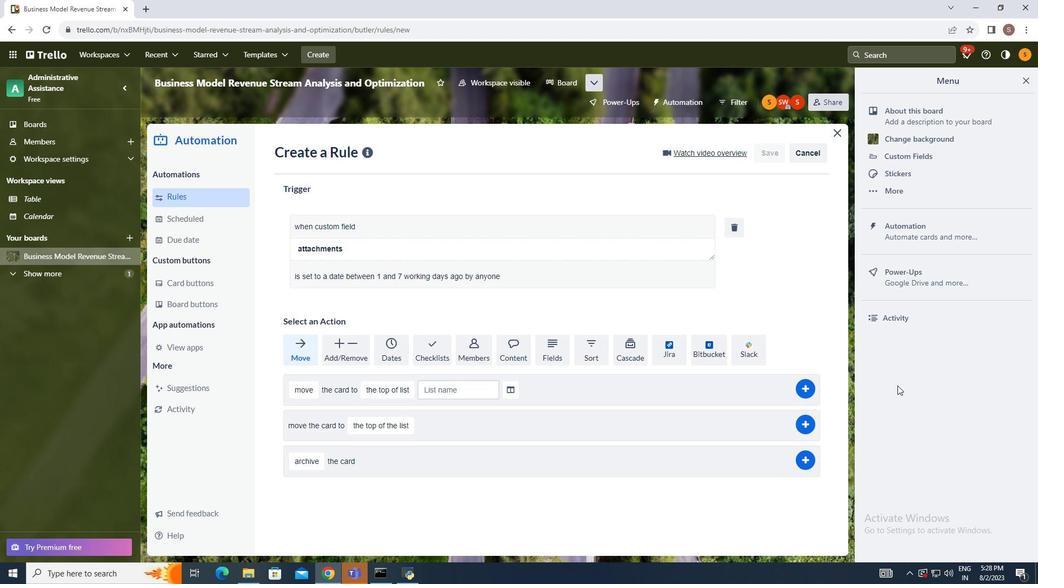 
